 Task: Open Card Customer Feedback Review in Board Product Market Fit Analysis and Optimization to Workspace Human Resources Software and add a team member Softage.3@softage.net, a label Blue, a checklist Financial Modeling, an attachment from your computer, a color Blue and finally, add a card description 'Conduct team training session on active listening' and a comment 'Let us approach this task with a sense of urgency and prioritize it accordingly.'. Add a start date 'Jan 03, 1900' with a due date 'Jan 10, 1900'
Action: Mouse moved to (290, 152)
Screenshot: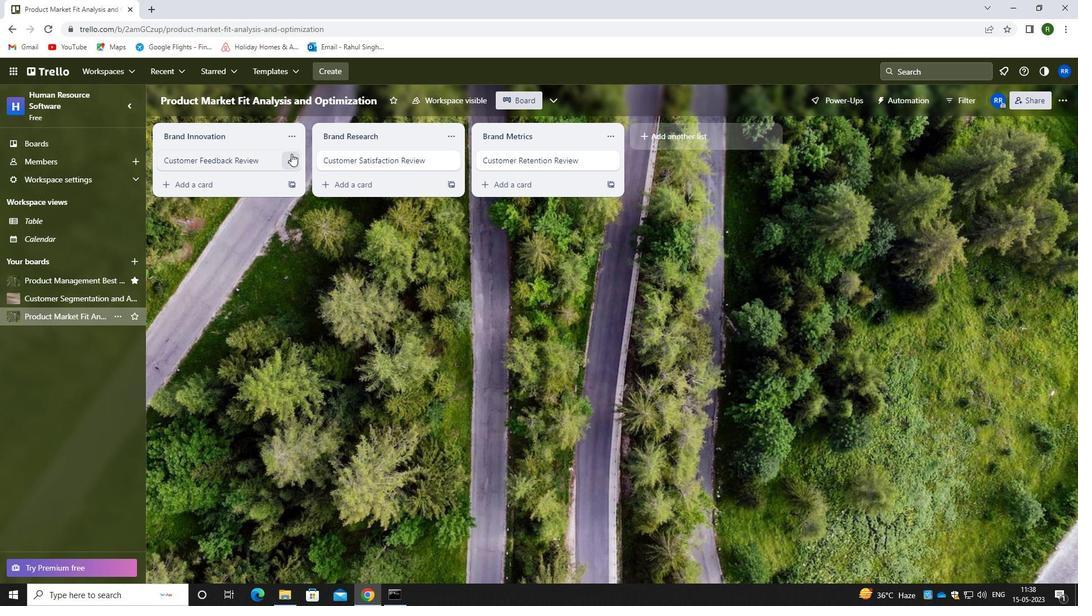 
Action: Mouse pressed left at (290, 152)
Screenshot: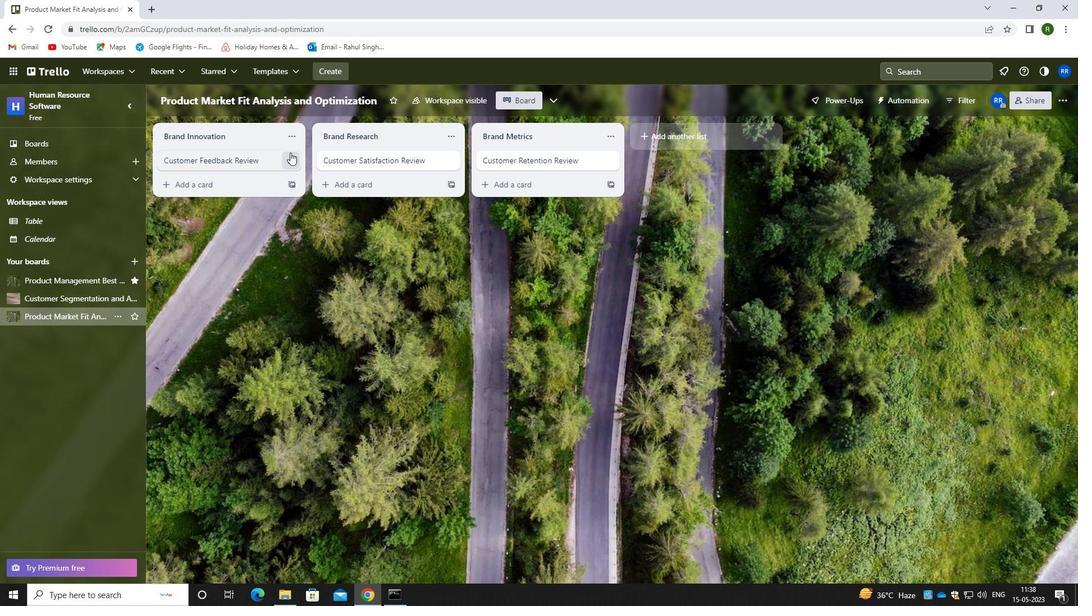
Action: Mouse moved to (330, 162)
Screenshot: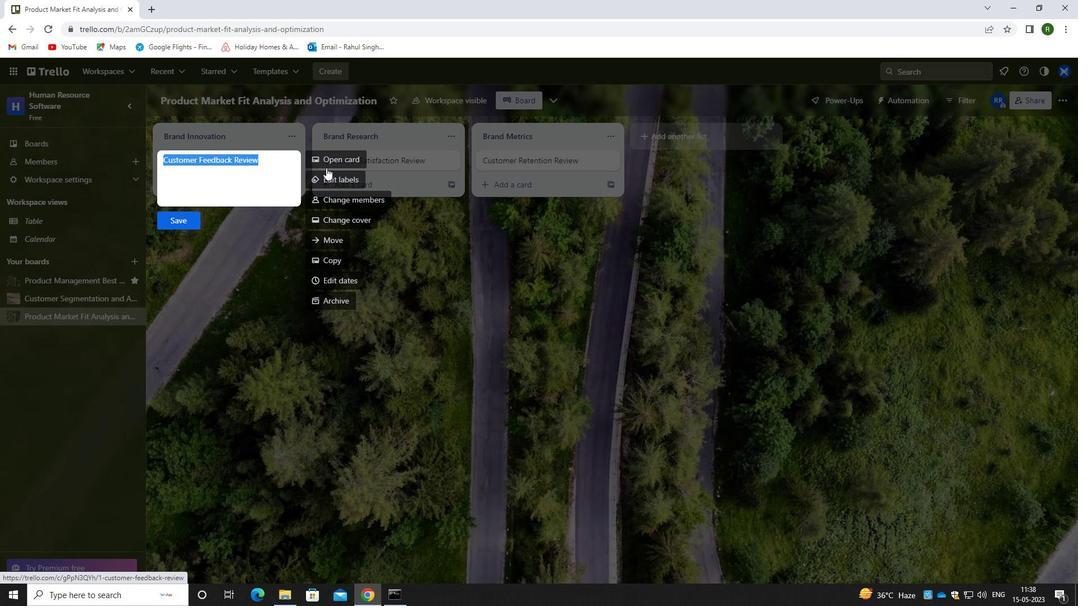 
Action: Mouse pressed left at (330, 162)
Screenshot: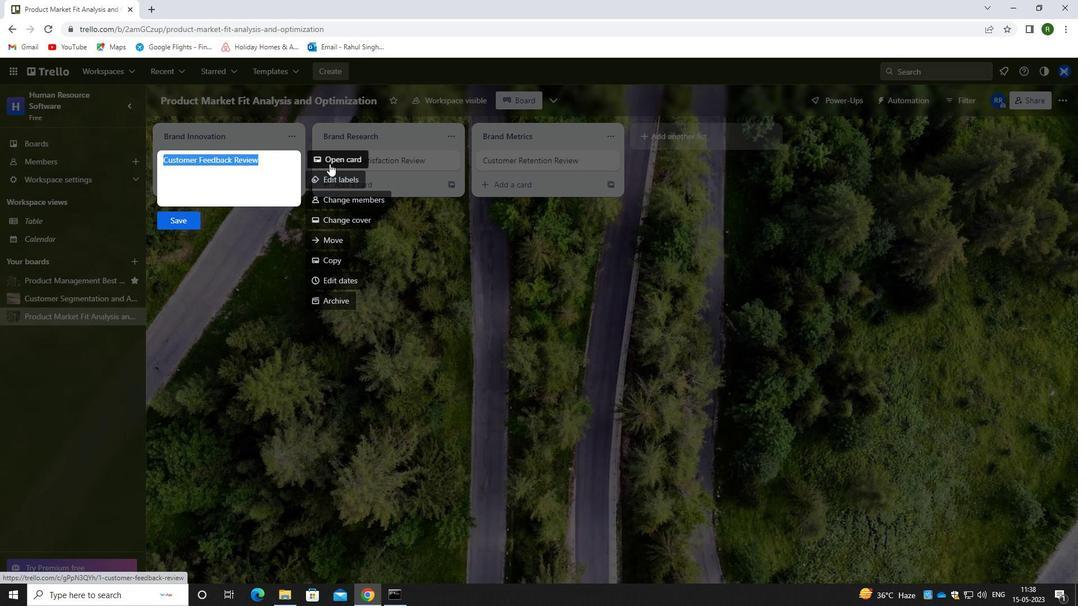 
Action: Mouse moved to (678, 160)
Screenshot: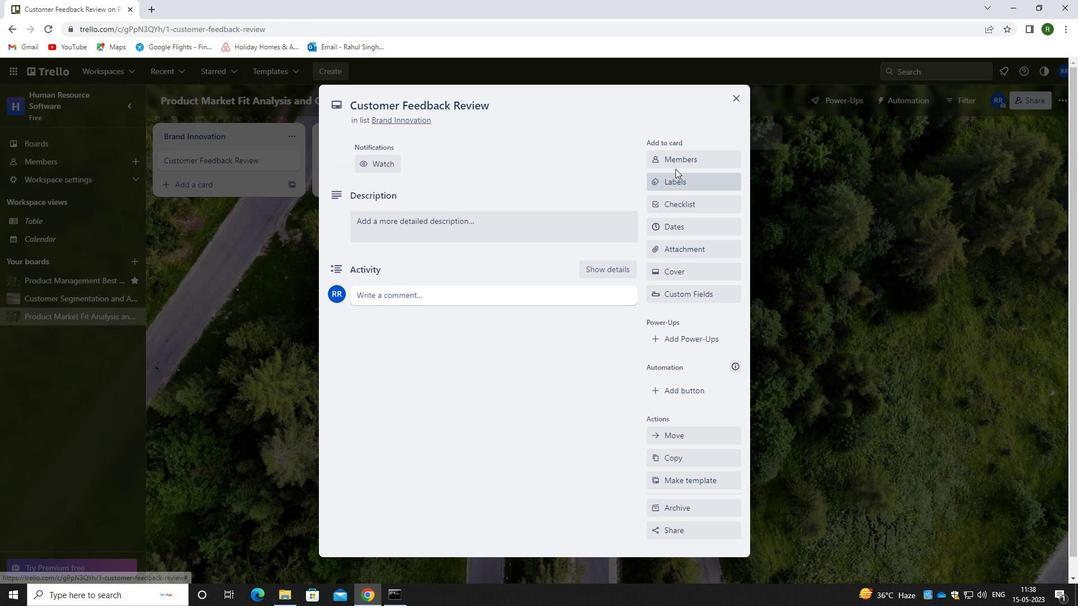 
Action: Mouse pressed left at (678, 160)
Screenshot: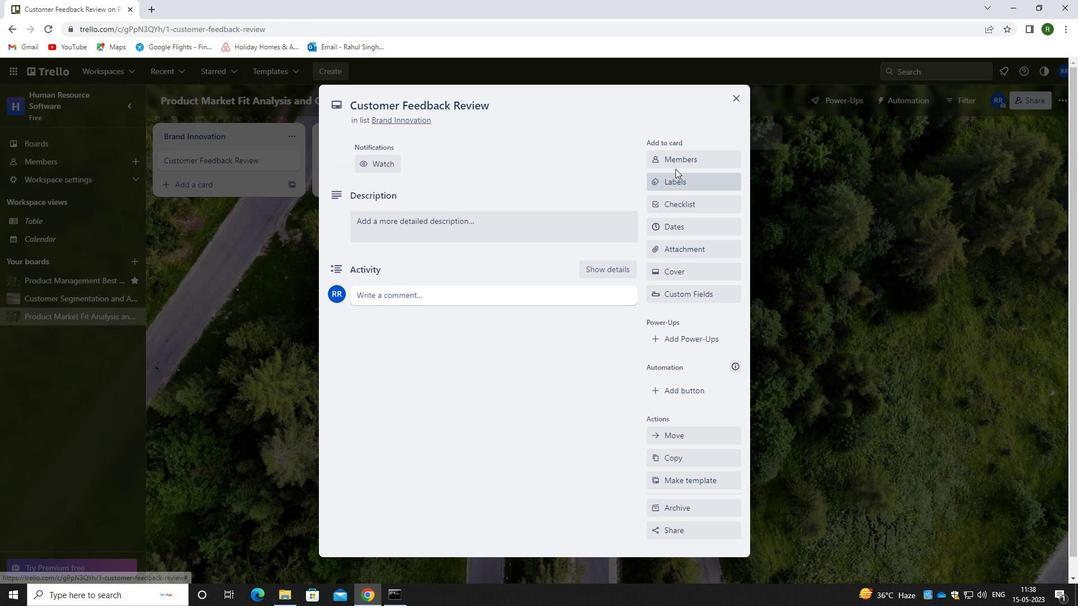 
Action: Mouse moved to (665, 206)
Screenshot: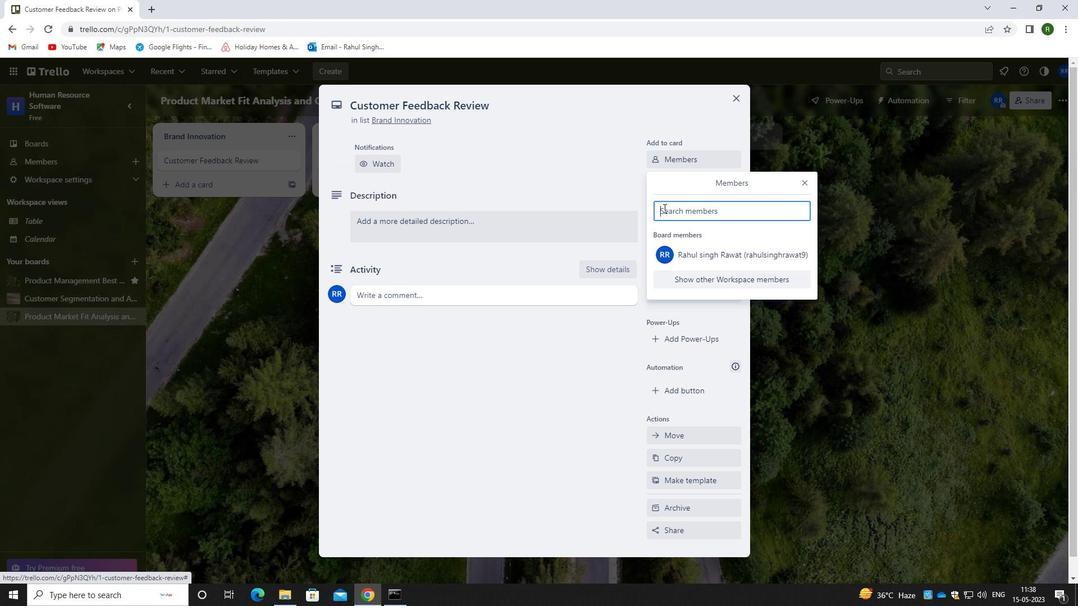 
Action: Key pressed <Key.caps_lock>s<Key.caps_lock>Oftage.3<Key.shift>@SOFTAGE.NET
Screenshot: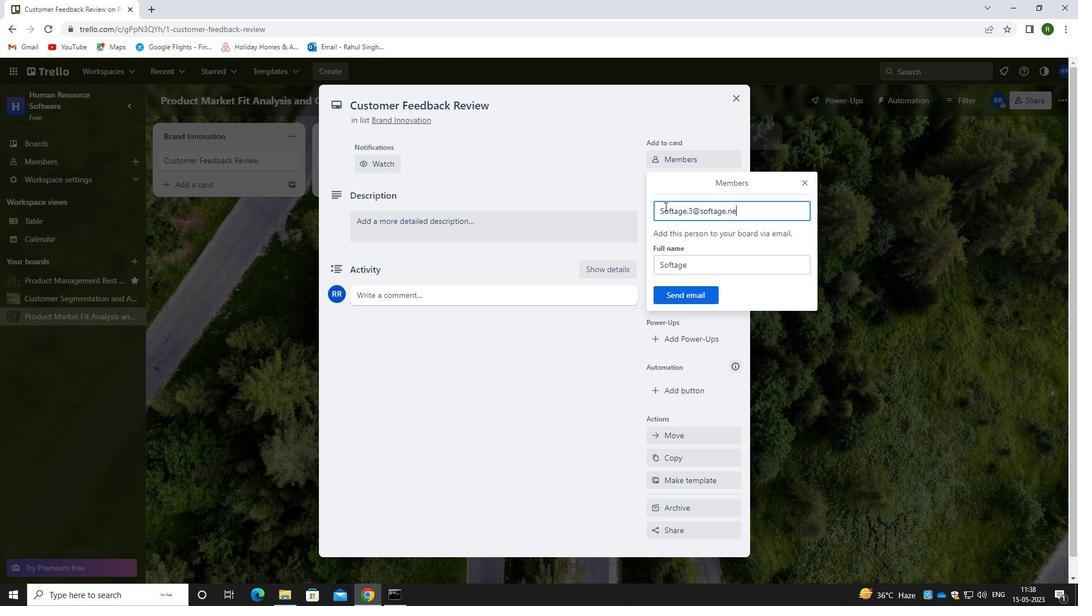 
Action: Mouse moved to (681, 294)
Screenshot: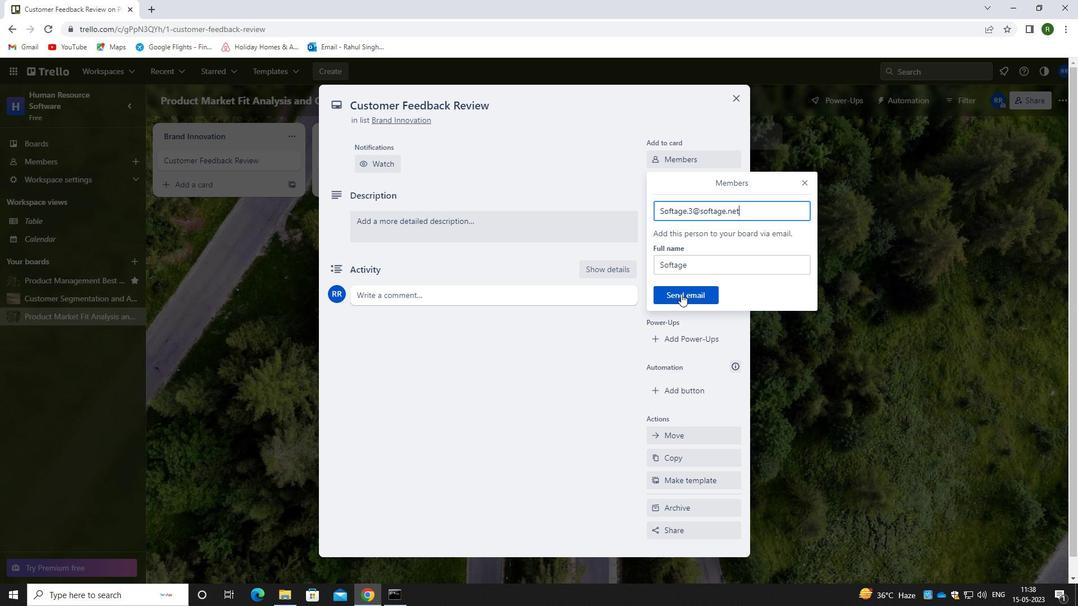 
Action: Mouse pressed left at (681, 294)
Screenshot: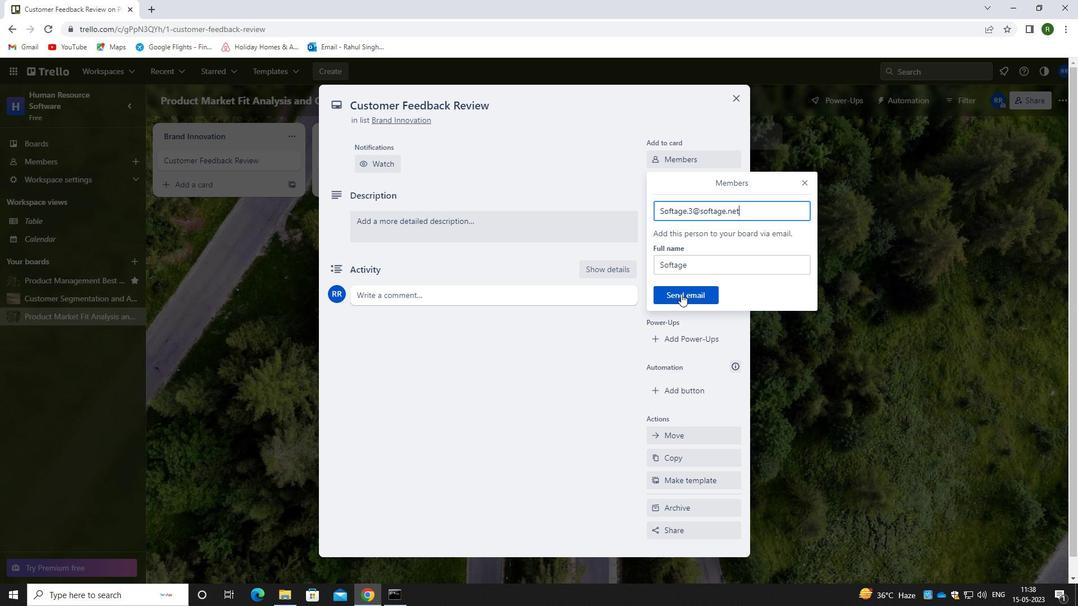 
Action: Mouse moved to (684, 221)
Screenshot: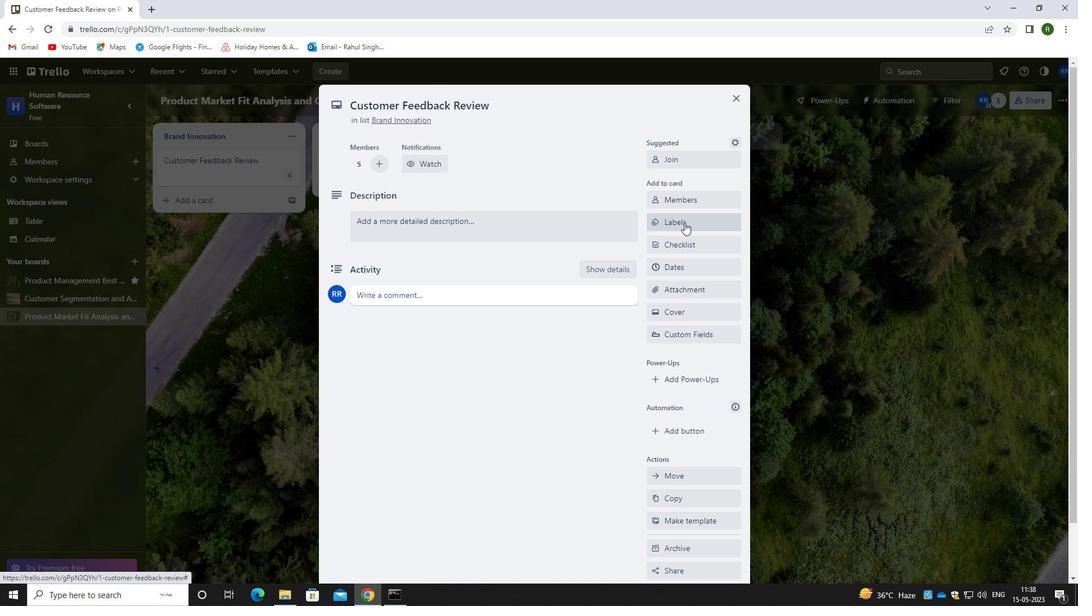 
Action: Mouse pressed left at (684, 221)
Screenshot: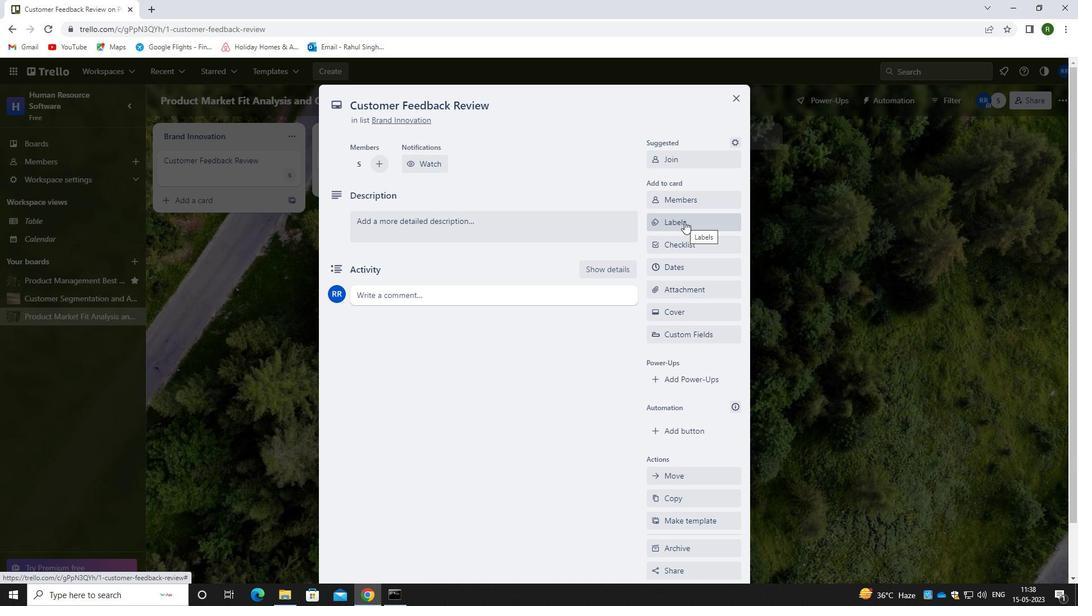 
Action: Mouse moved to (674, 289)
Screenshot: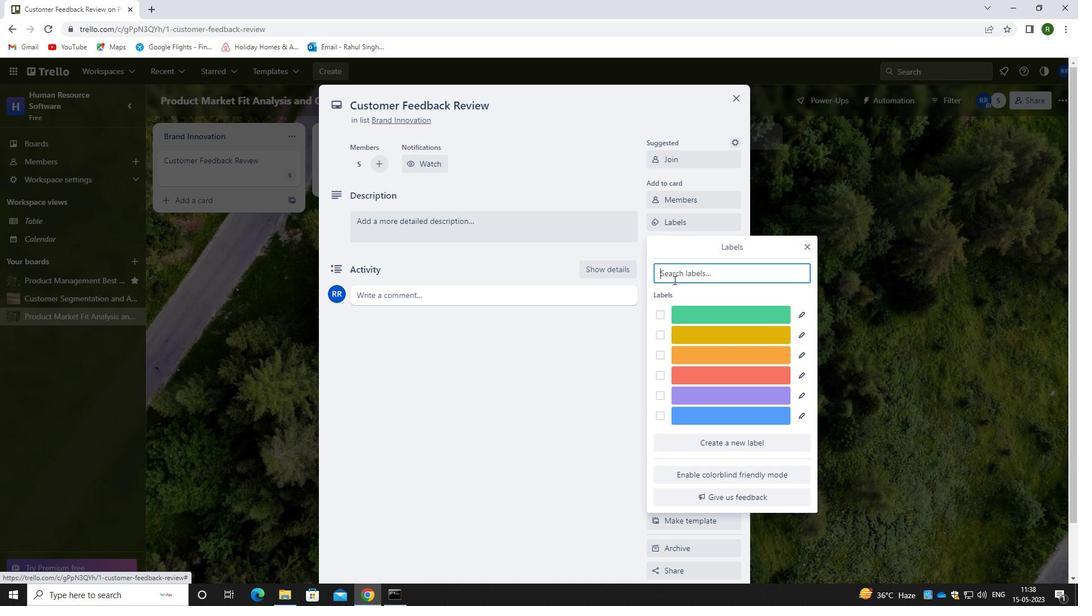 
Action: Key pressed BLUE
Screenshot: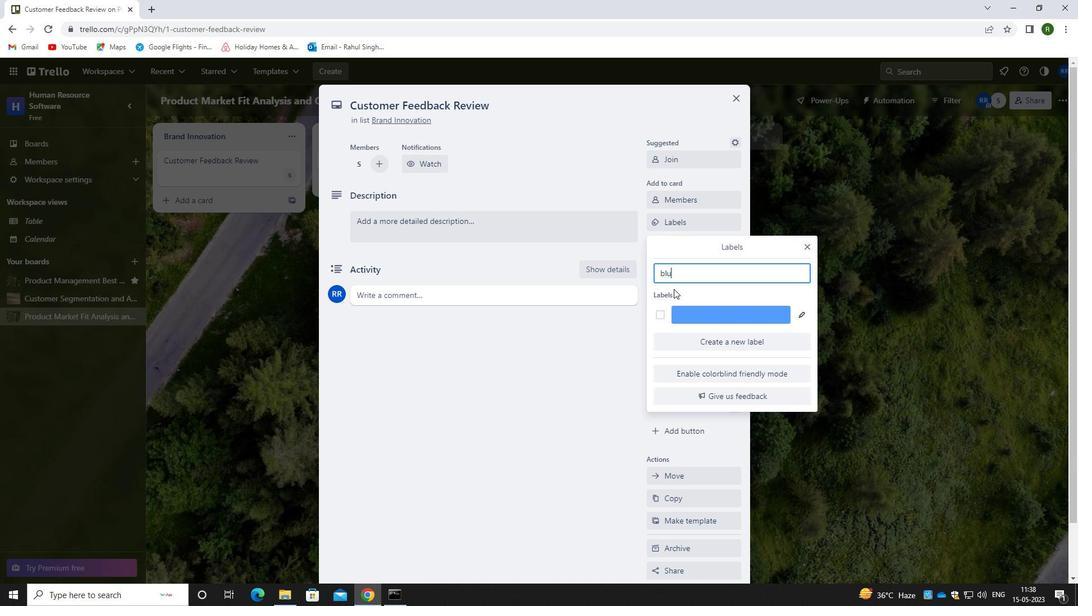 
Action: Mouse moved to (656, 311)
Screenshot: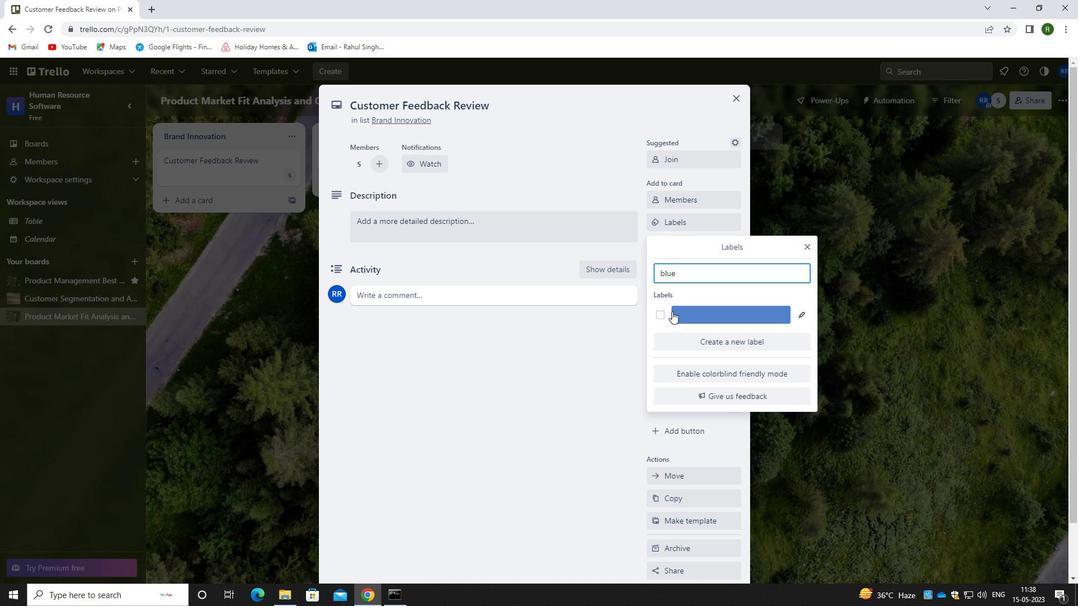 
Action: Mouse pressed left at (656, 311)
Screenshot: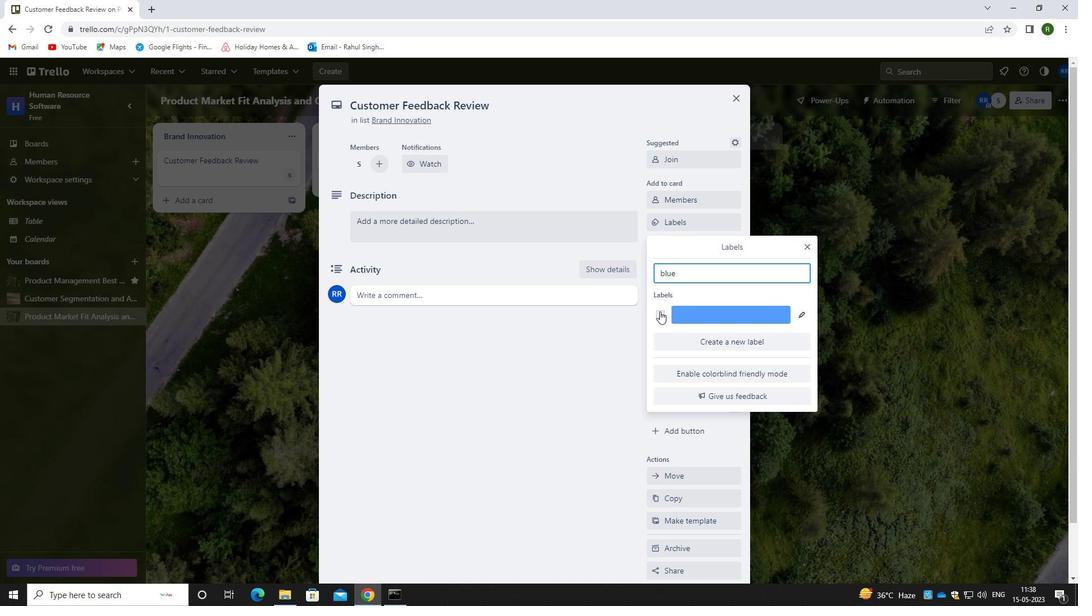 
Action: Mouse moved to (584, 395)
Screenshot: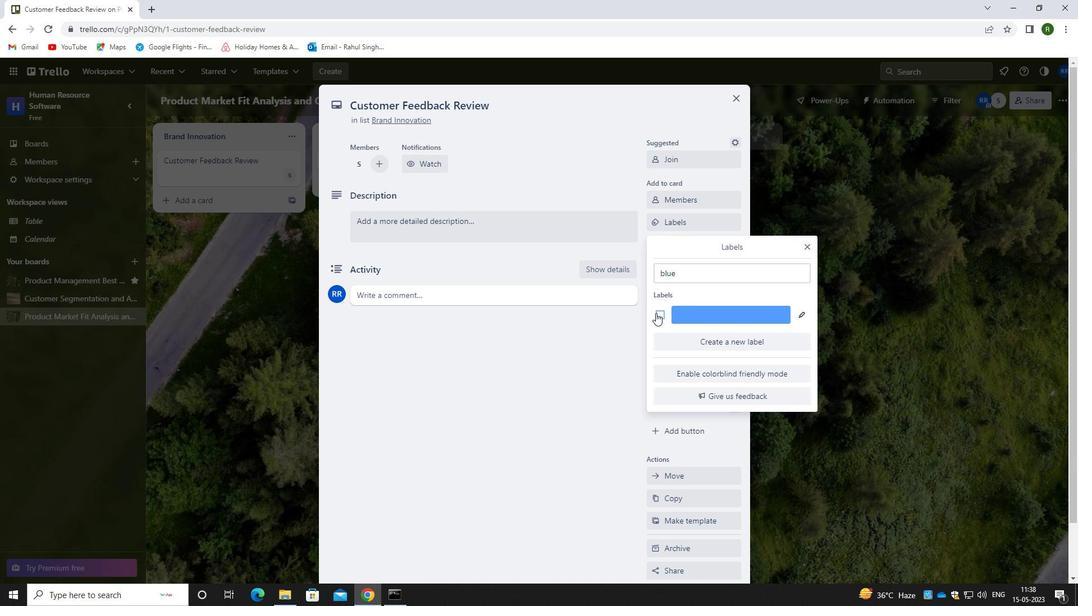 
Action: Mouse pressed left at (584, 395)
Screenshot: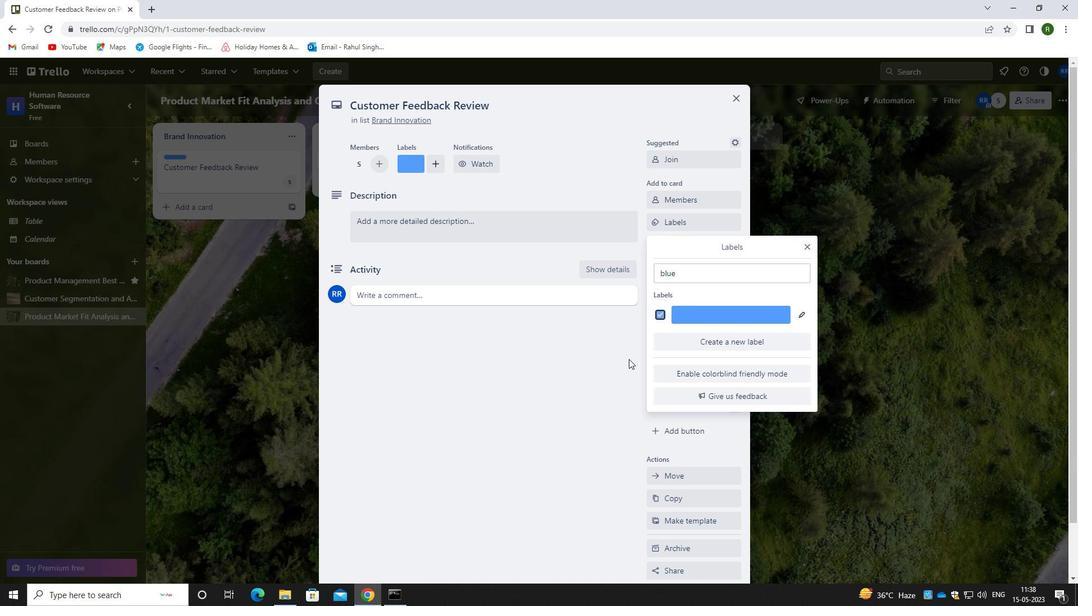 
Action: Mouse moved to (678, 250)
Screenshot: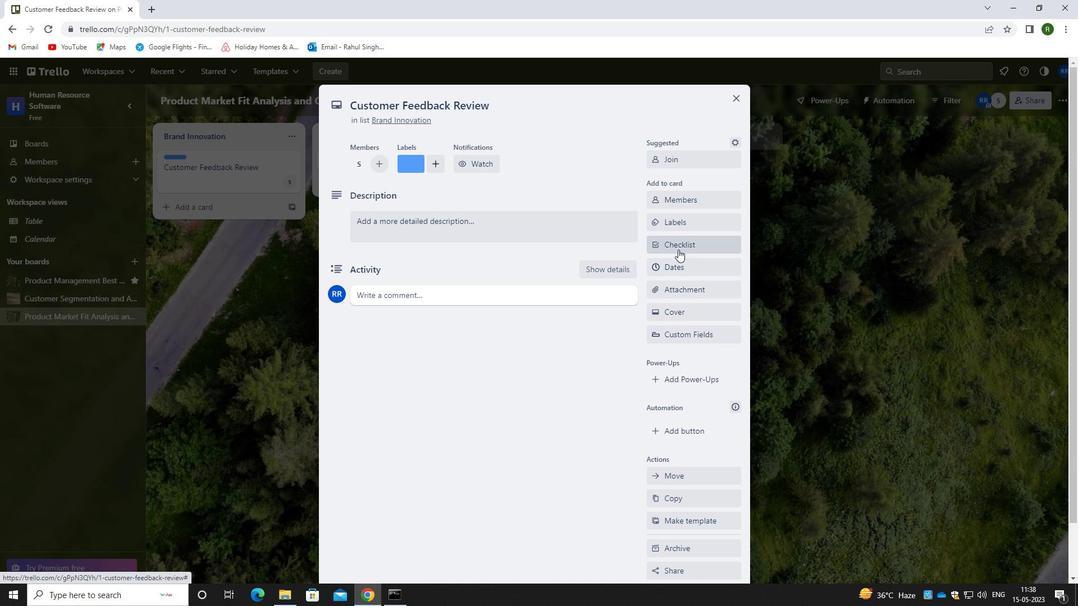 
Action: Mouse pressed left at (678, 250)
Screenshot: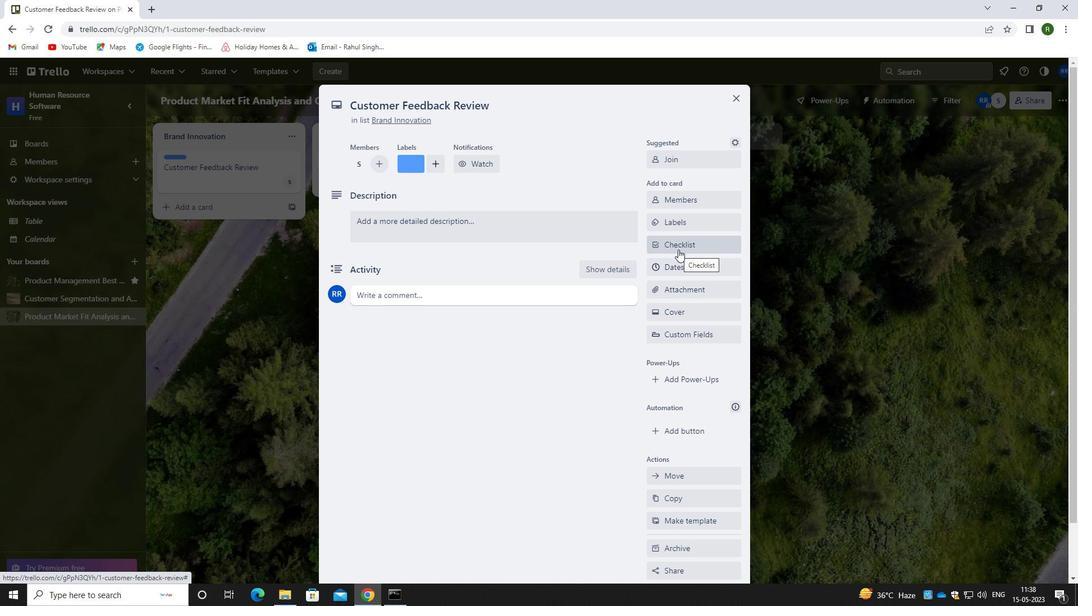 
Action: Mouse moved to (599, 342)
Screenshot: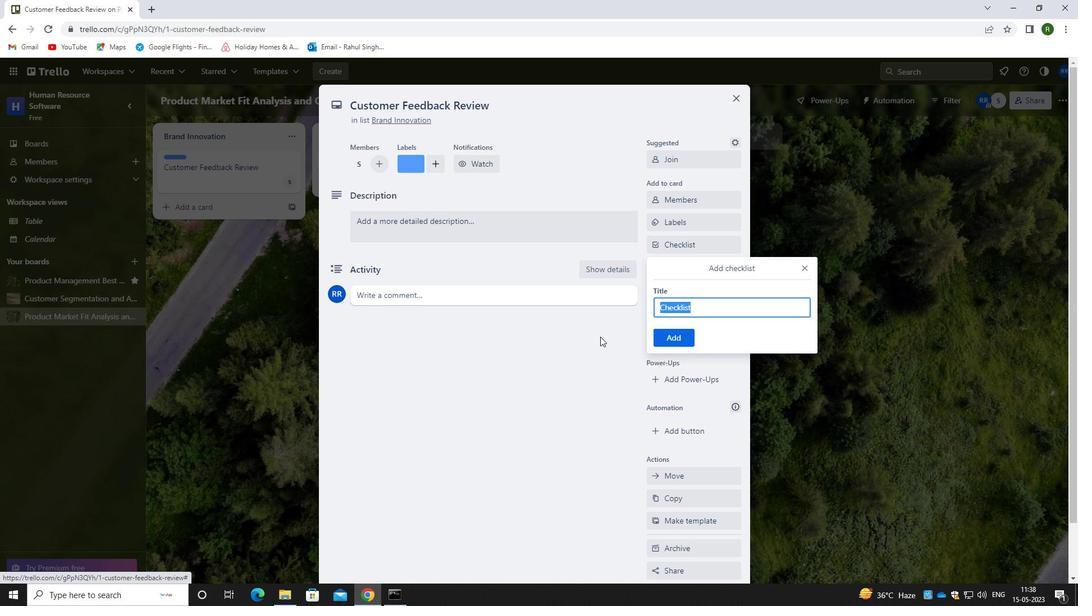 
Action: Key pressed <Key.caps_lock>F<Key.caps_lock>F<Key.backspace>INANCIAL<Key.space><Key.caps_lock>M<Key.caps_lock>OD
Screenshot: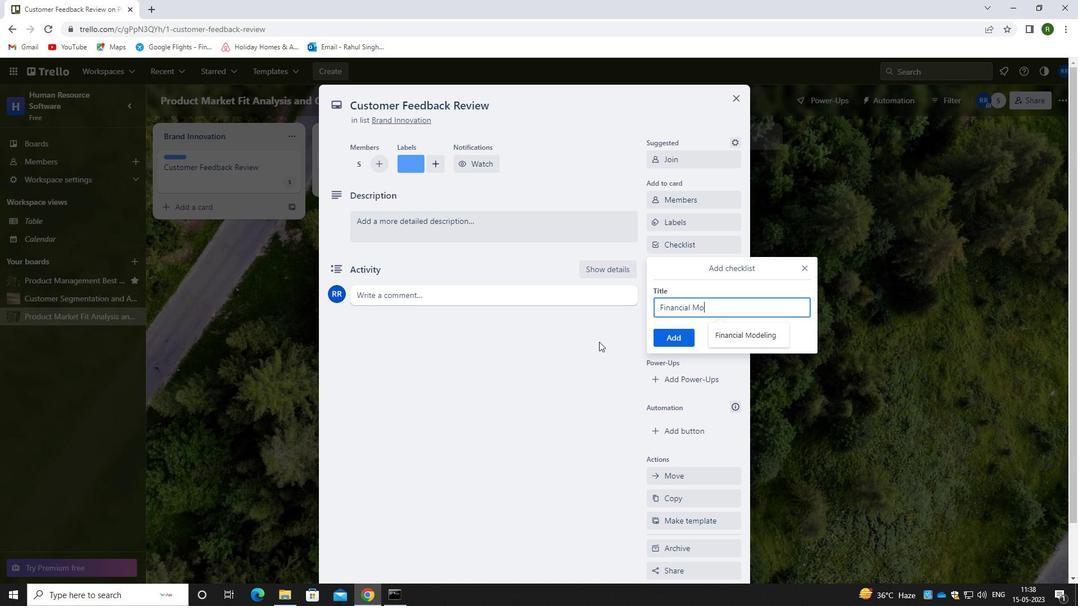 
Action: Mouse moved to (598, 342)
Screenshot: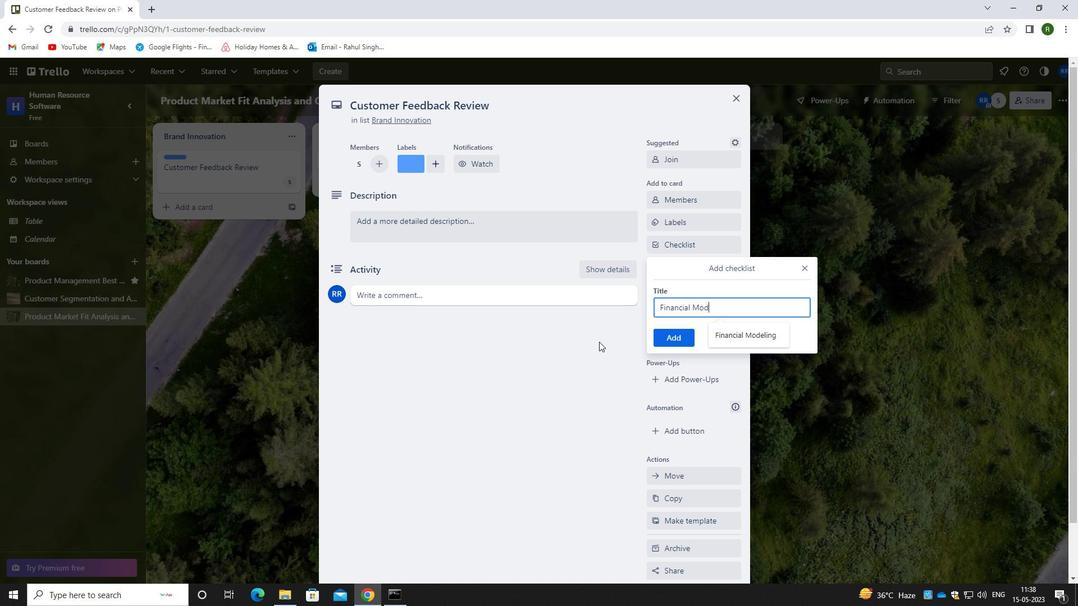 
Action: Key pressed ELING
Screenshot: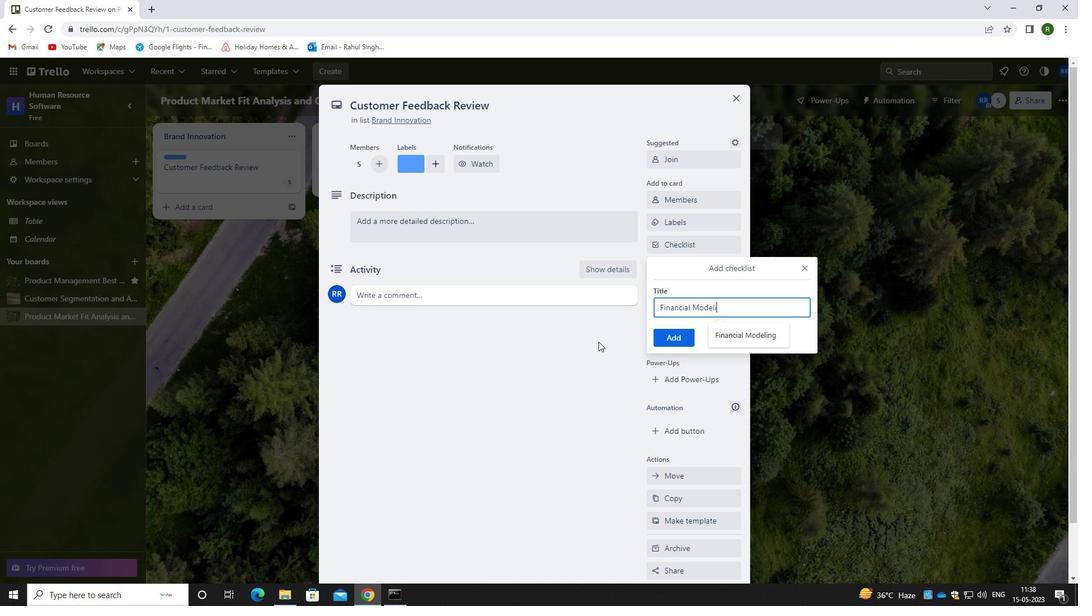 
Action: Mouse moved to (683, 339)
Screenshot: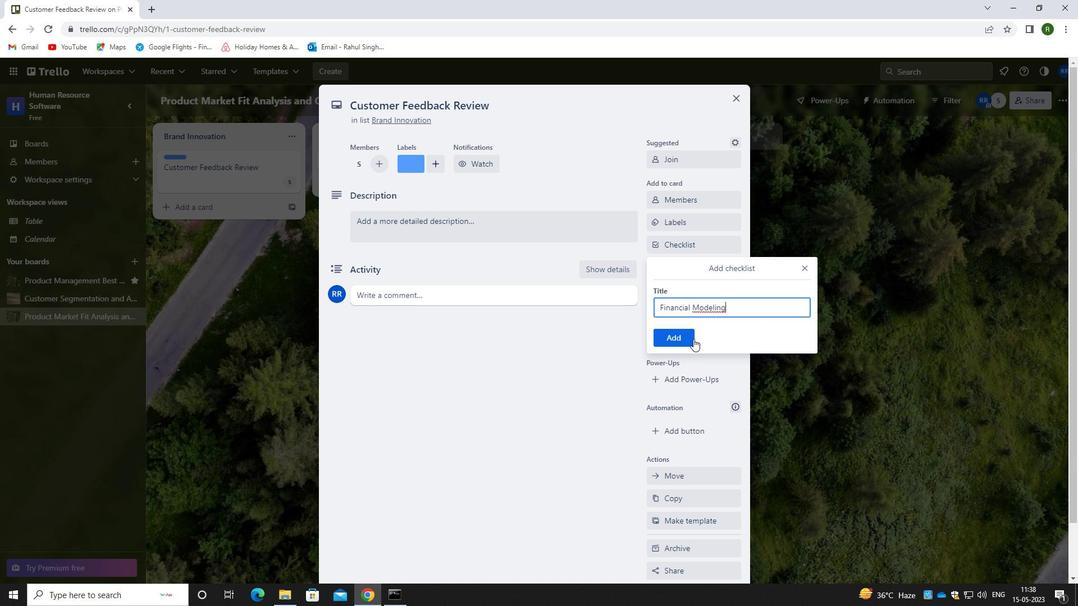 
Action: Mouse pressed left at (683, 339)
Screenshot: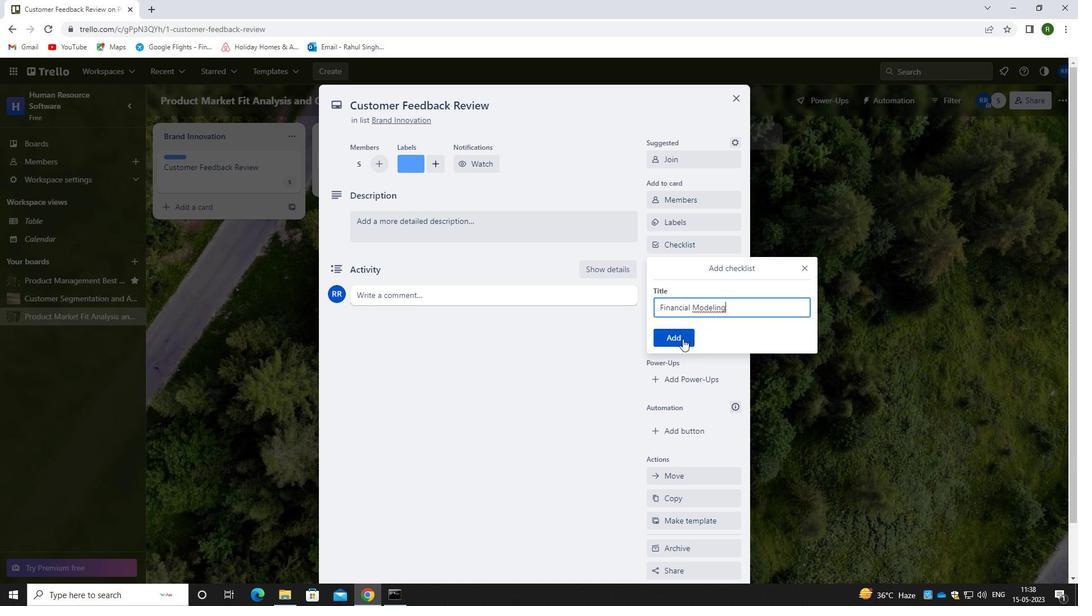 
Action: Mouse moved to (686, 287)
Screenshot: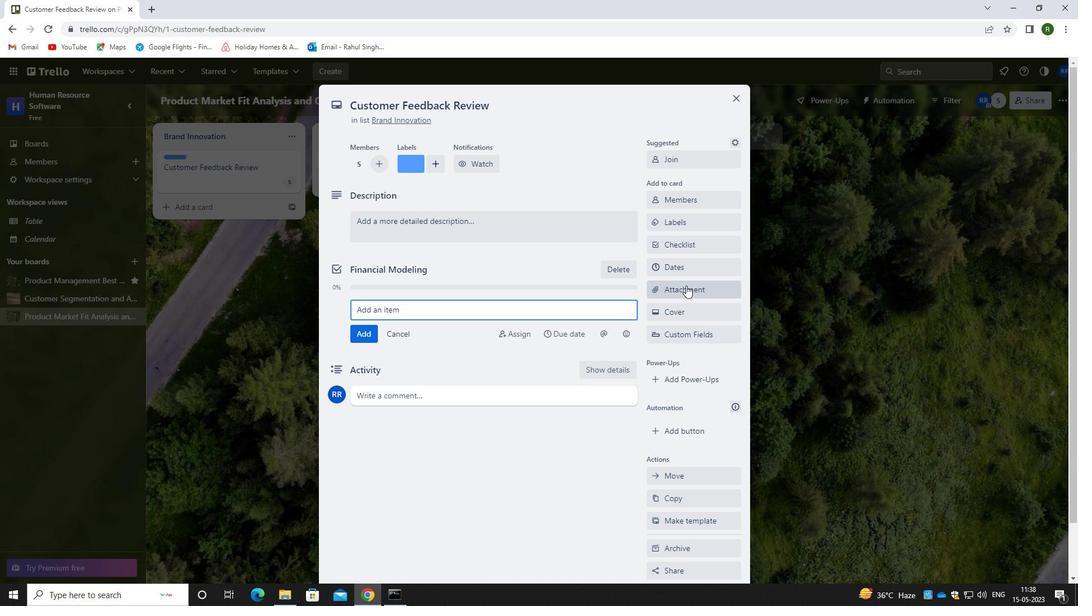 
Action: Mouse pressed left at (686, 287)
Screenshot: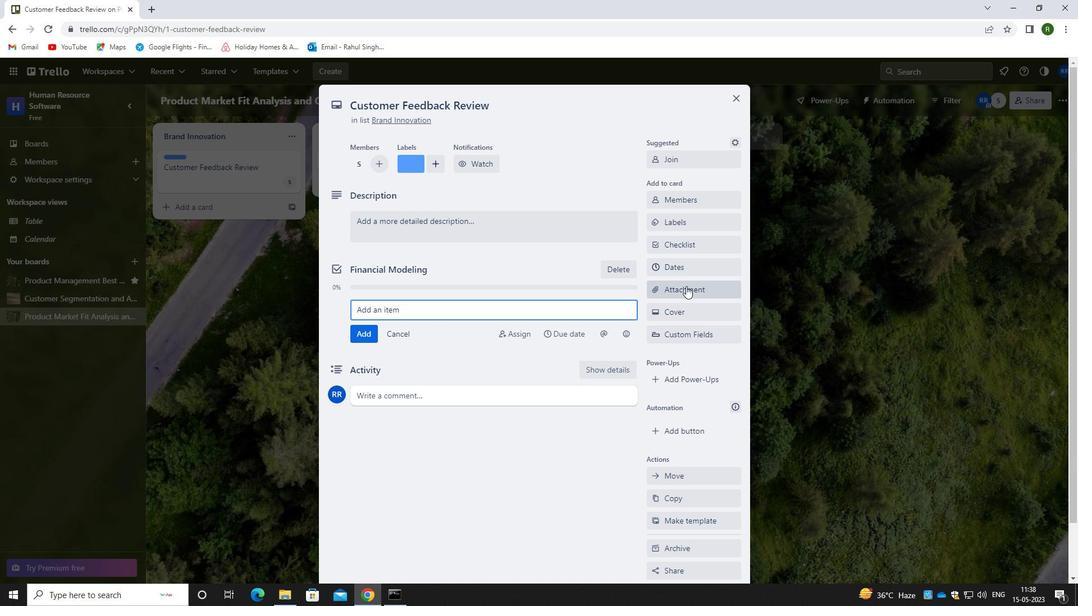 
Action: Mouse moved to (676, 346)
Screenshot: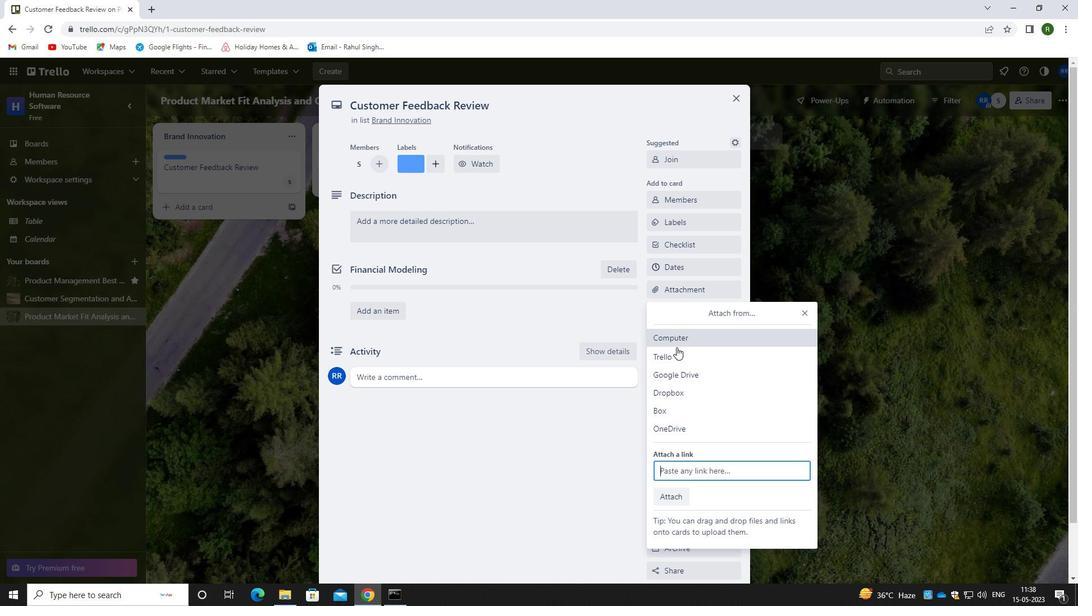 
Action: Mouse pressed left at (676, 346)
Screenshot: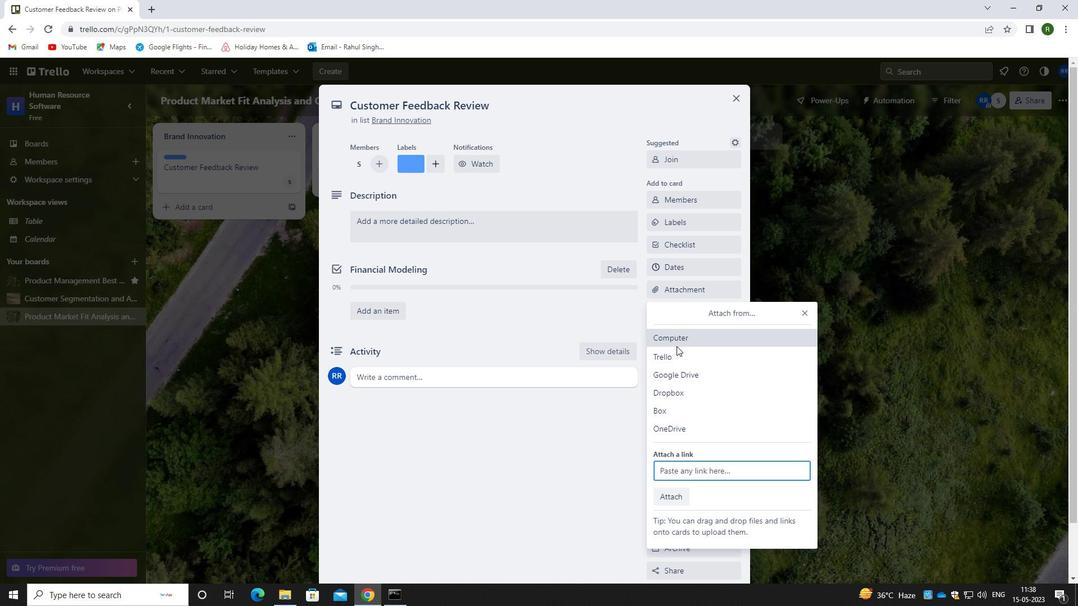 
Action: Mouse moved to (333, 110)
Screenshot: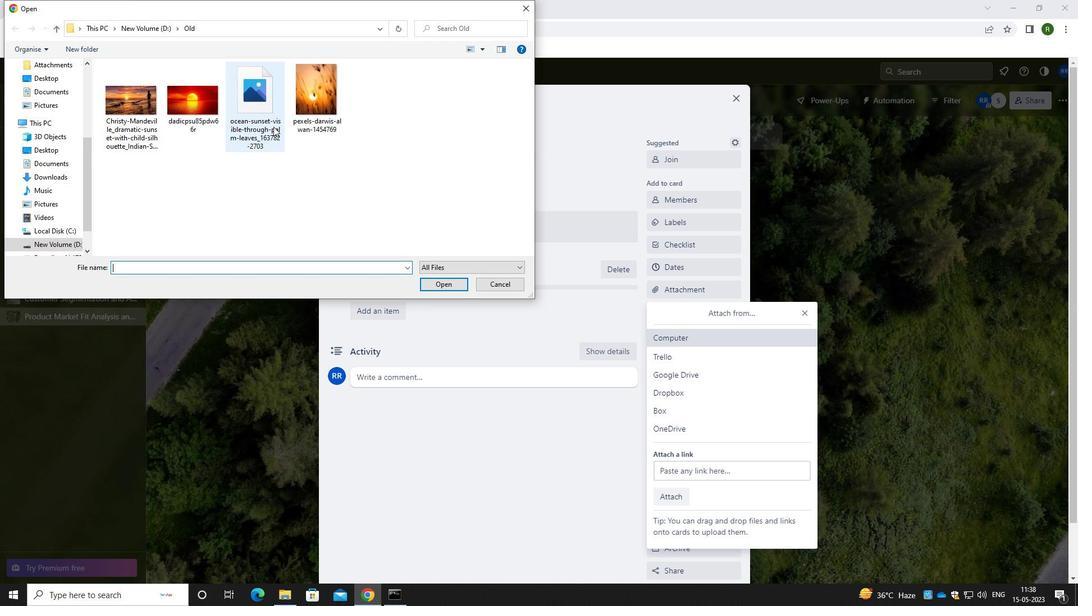 
Action: Mouse pressed left at (333, 110)
Screenshot: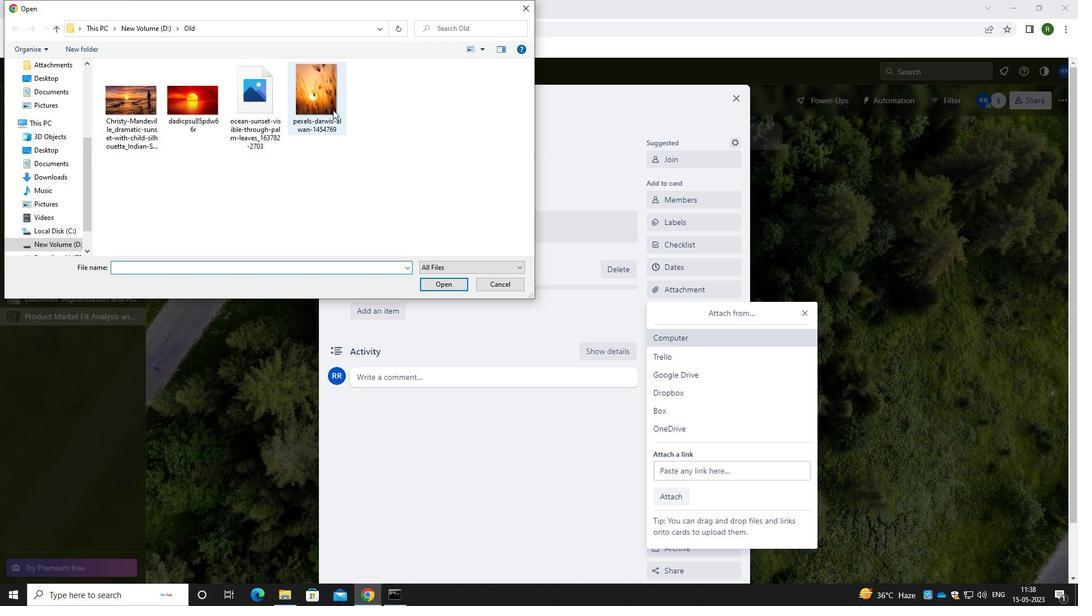 
Action: Mouse moved to (447, 283)
Screenshot: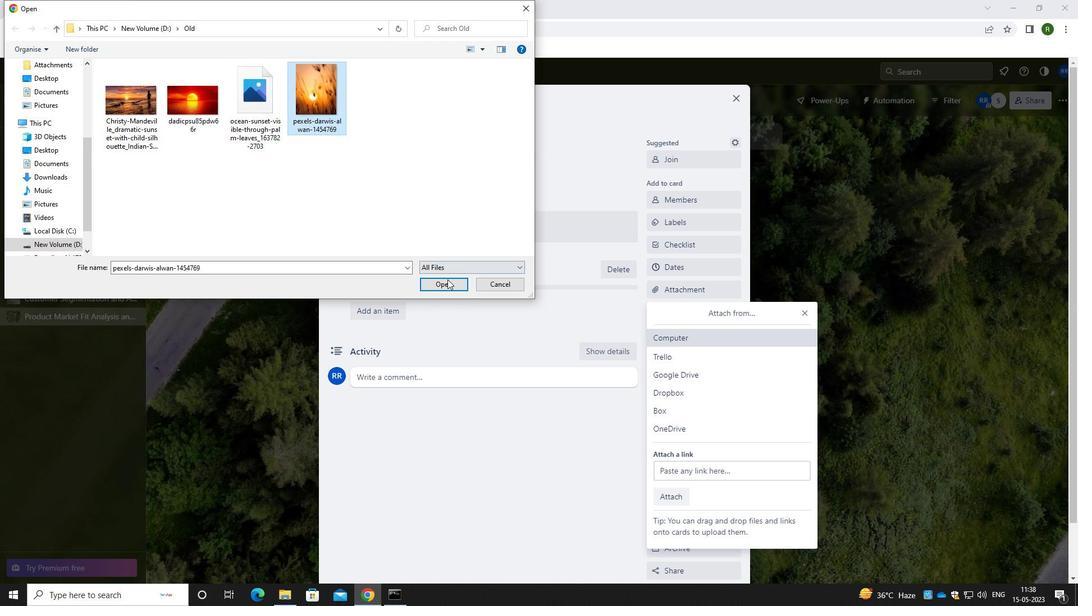 
Action: Mouse pressed left at (447, 283)
Screenshot: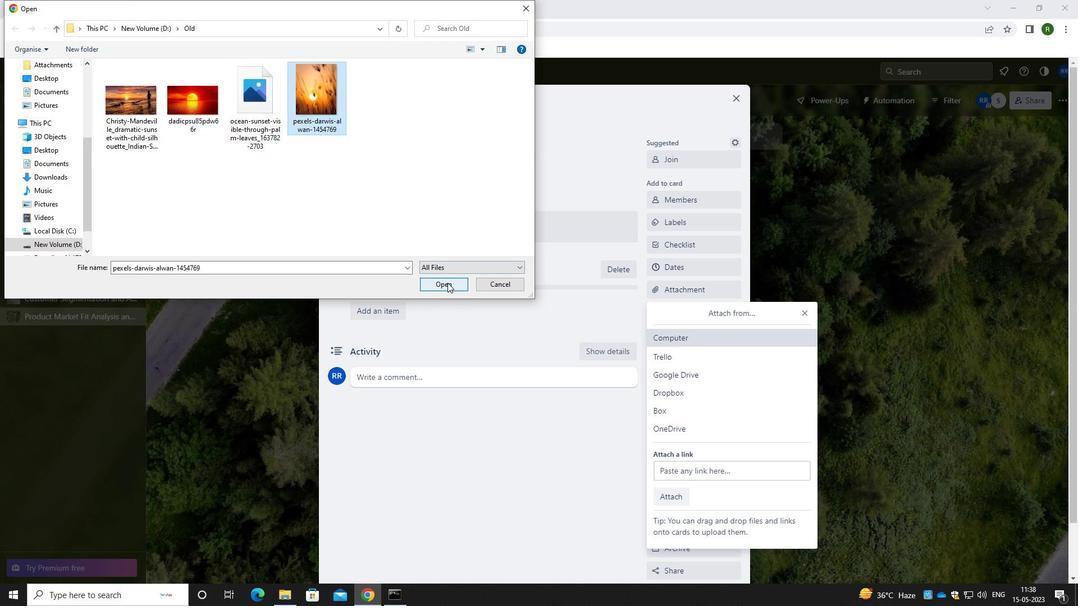 
Action: Mouse moved to (434, 324)
Screenshot: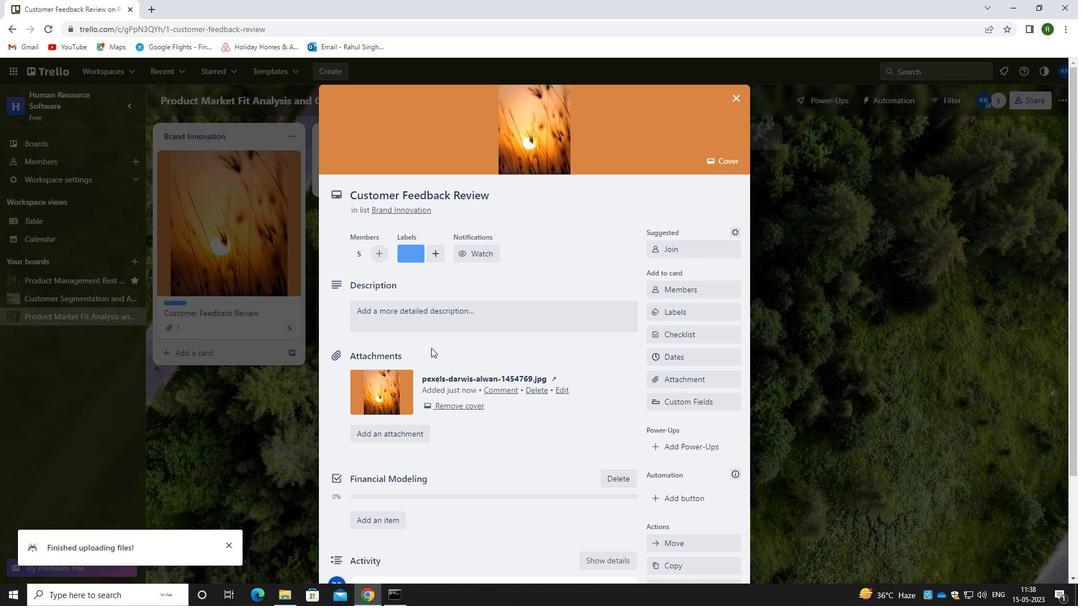 
Action: Mouse pressed left at (434, 324)
Screenshot: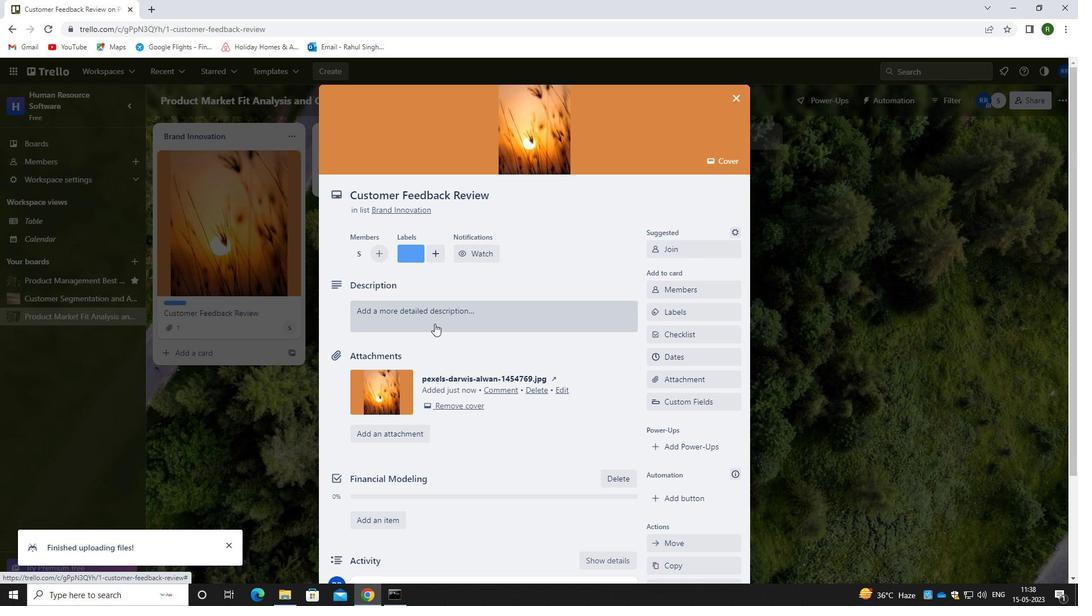
Action: Mouse moved to (432, 364)
Screenshot: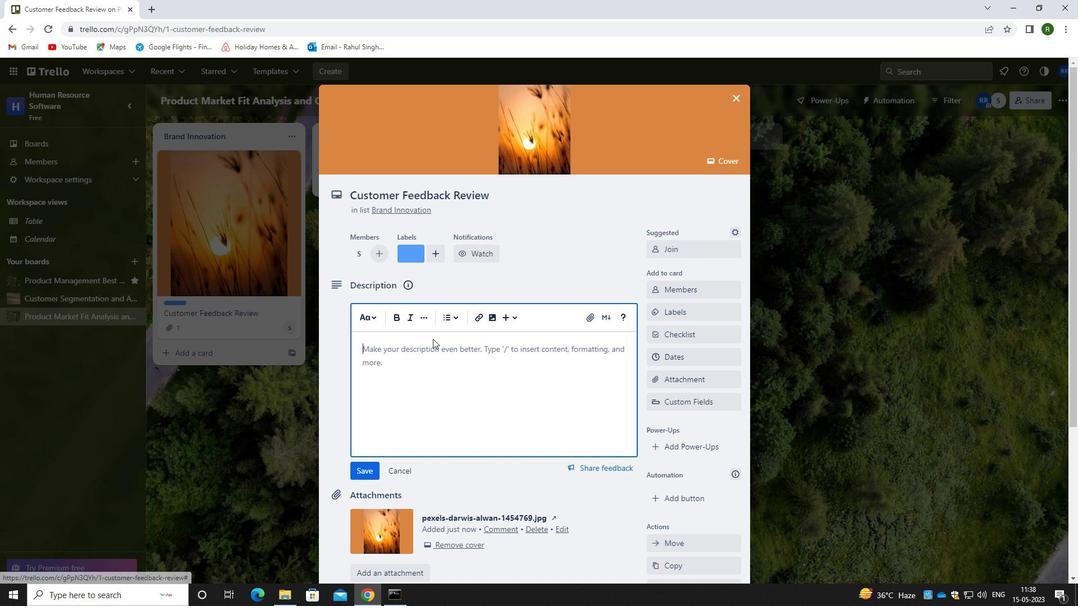 
Action: Mouse pressed left at (432, 364)
Screenshot: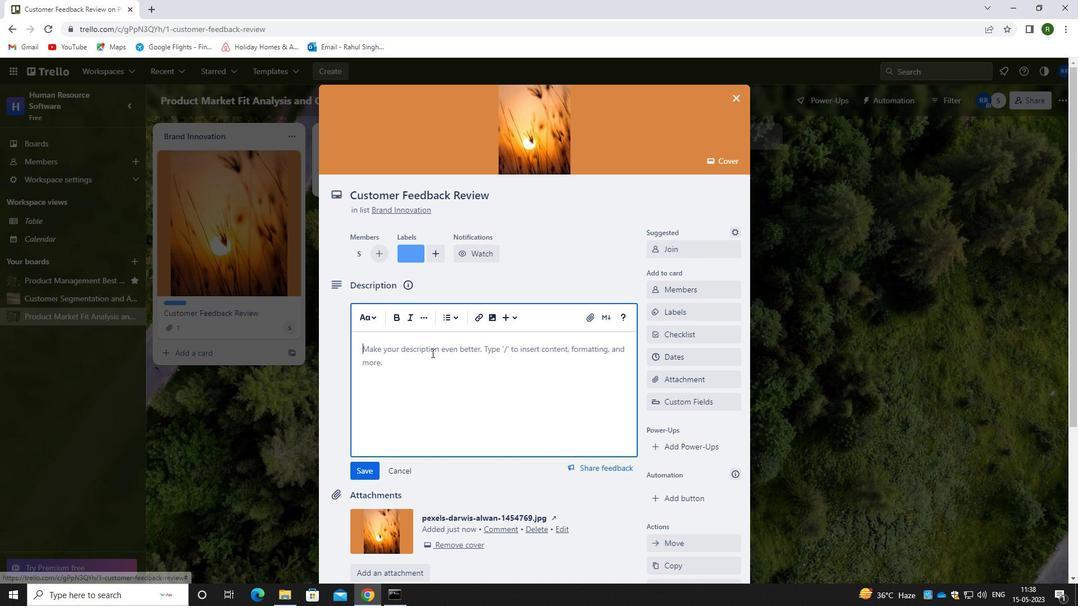
Action: Mouse moved to (414, 361)
Screenshot: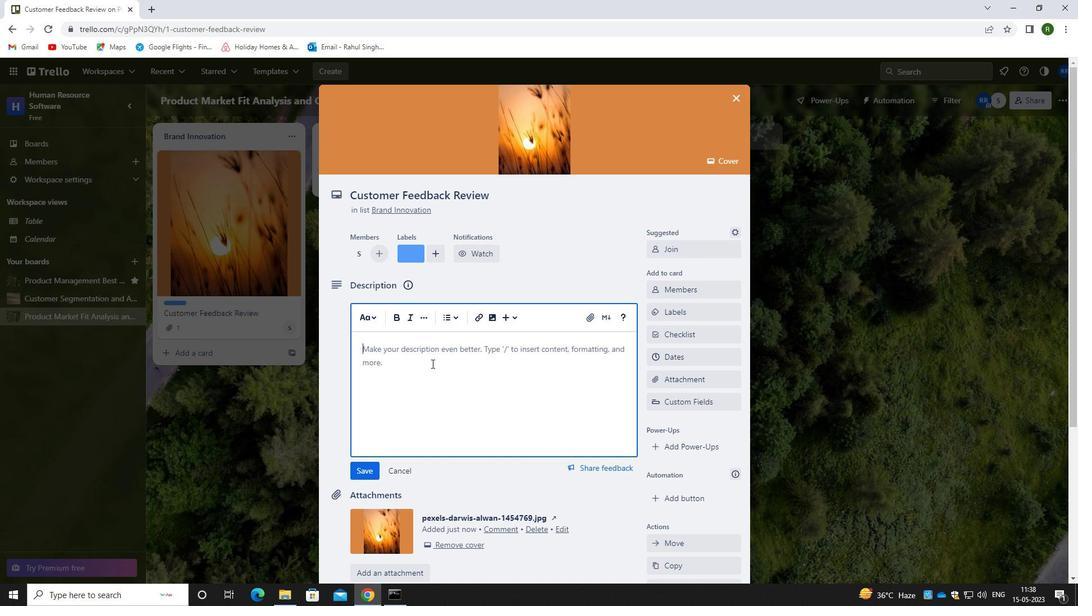 
Action: Key pressed <Key.caps_lock>C<Key.caps_lock>ONDUCT<Key.space>TEAM<Key.space>TRAINING<Key.space>SESSION<Key.space>ON<Key.space>ACTIVE<Key.space>LISTENINGG.<Key.backspace><Key.backspace>.
Screenshot: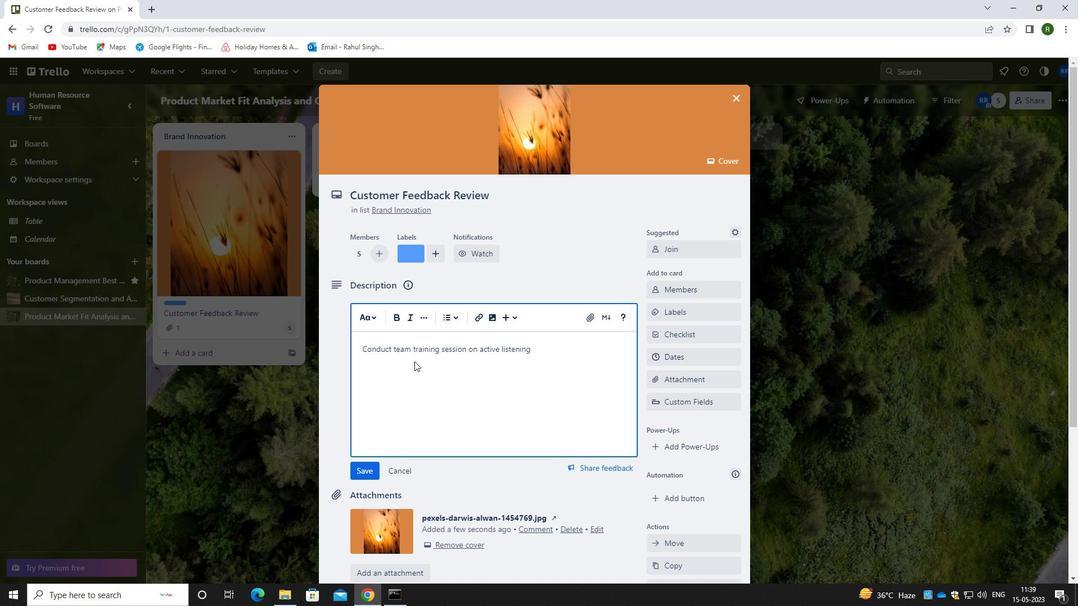 
Action: Mouse moved to (370, 474)
Screenshot: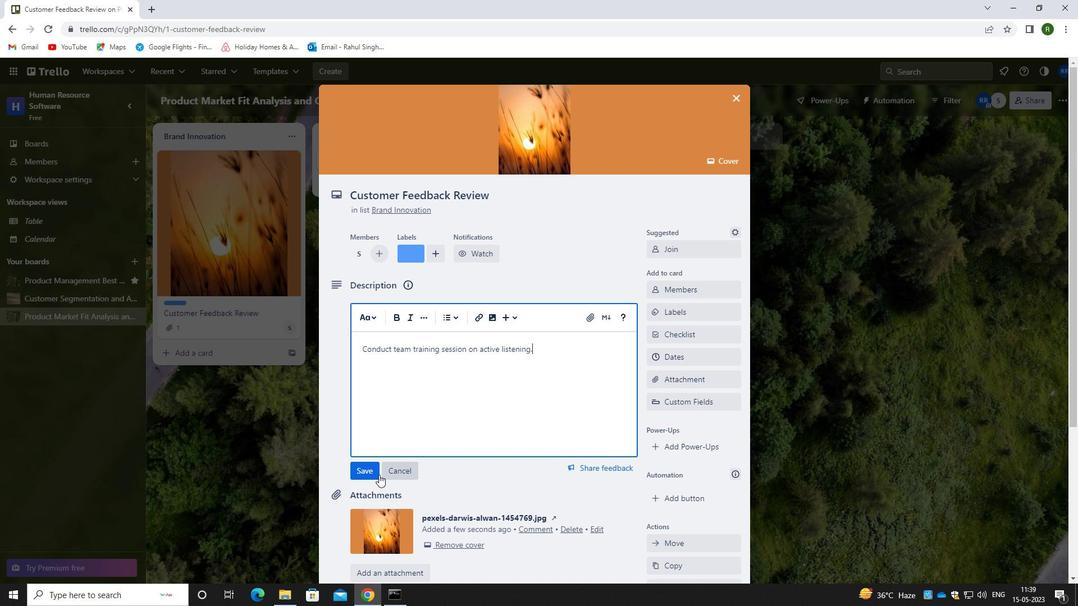 
Action: Mouse pressed left at (370, 474)
Screenshot: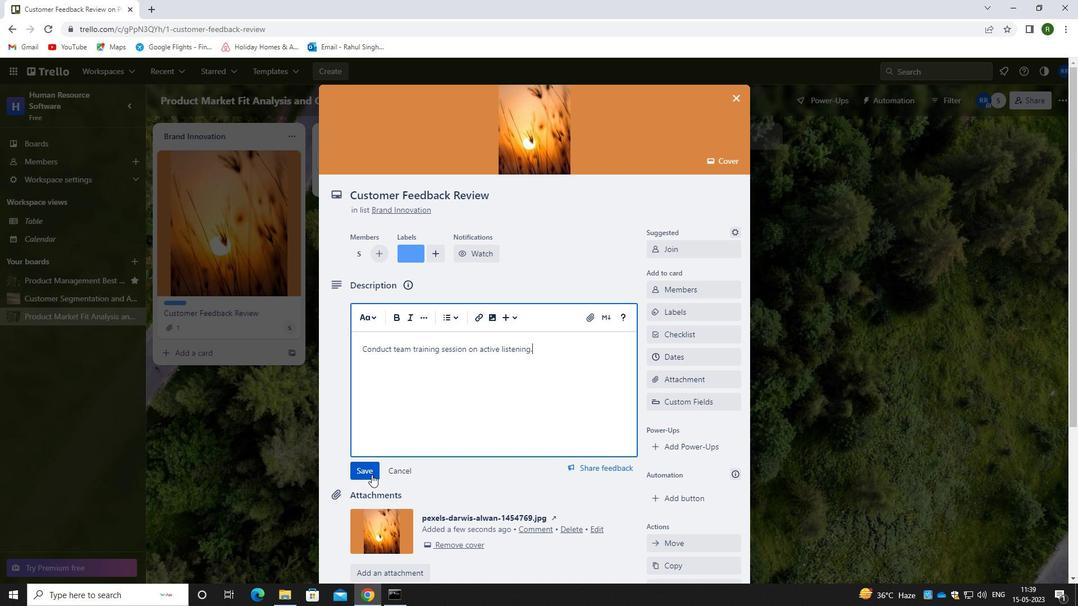 
Action: Mouse moved to (479, 410)
Screenshot: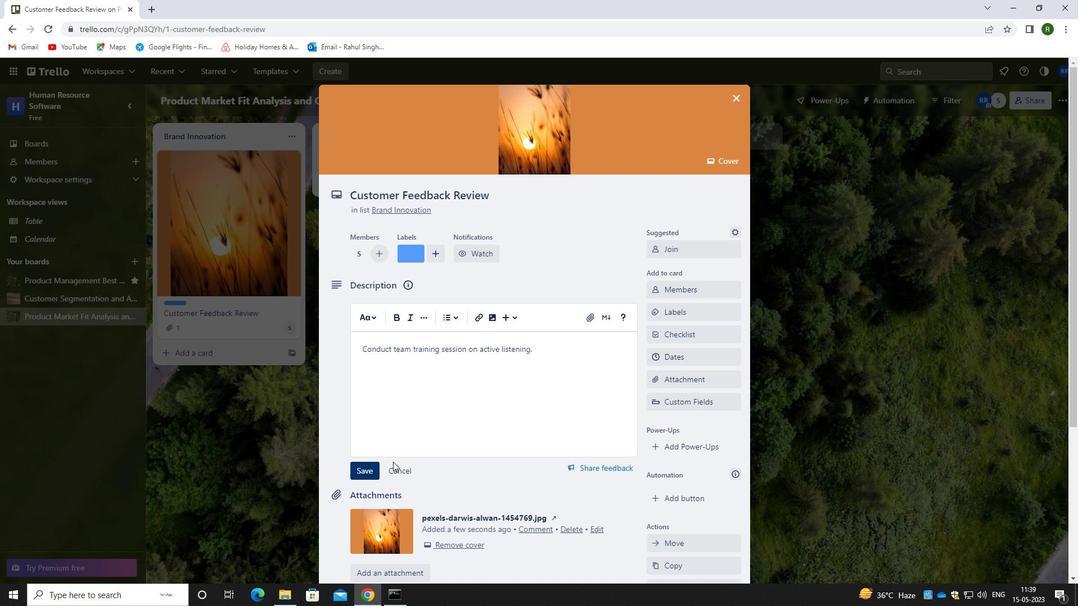 
Action: Mouse scrolled (479, 409) with delta (0, 0)
Screenshot: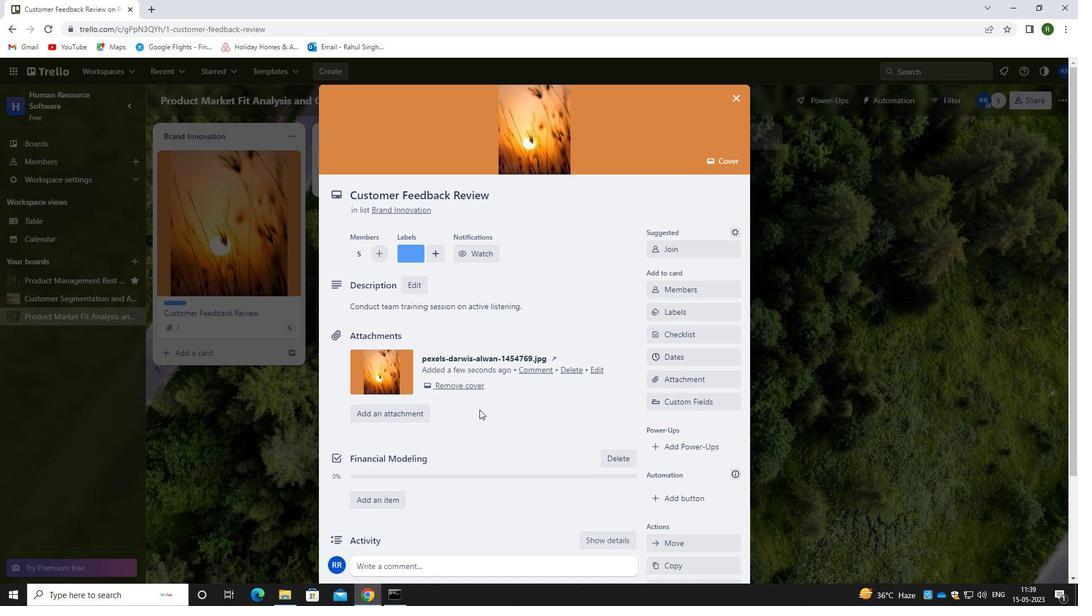 
Action: Mouse moved to (479, 411)
Screenshot: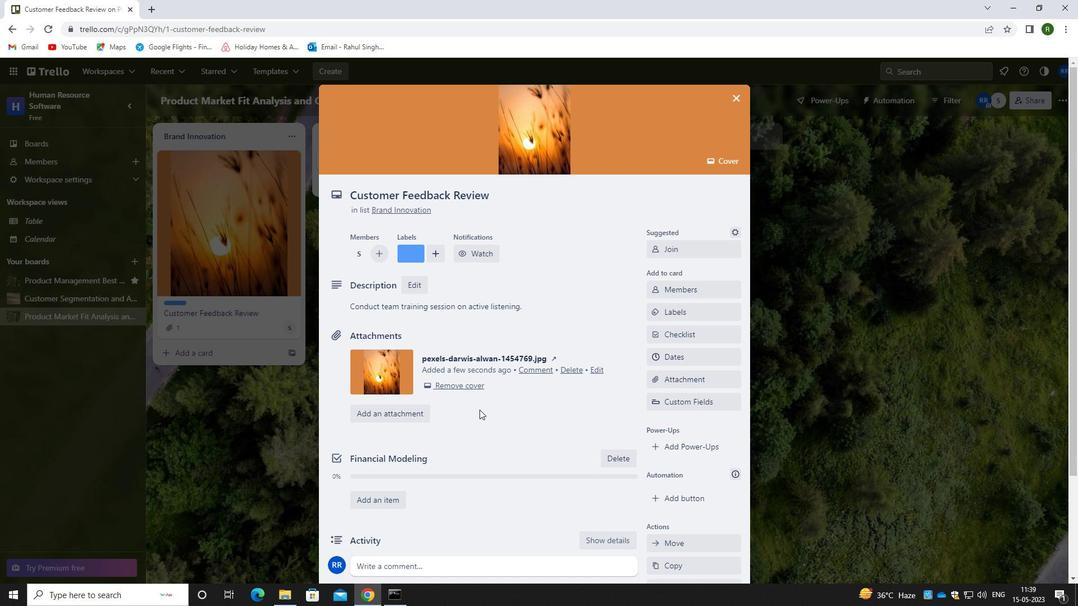 
Action: Mouse scrolled (479, 410) with delta (0, 0)
Screenshot: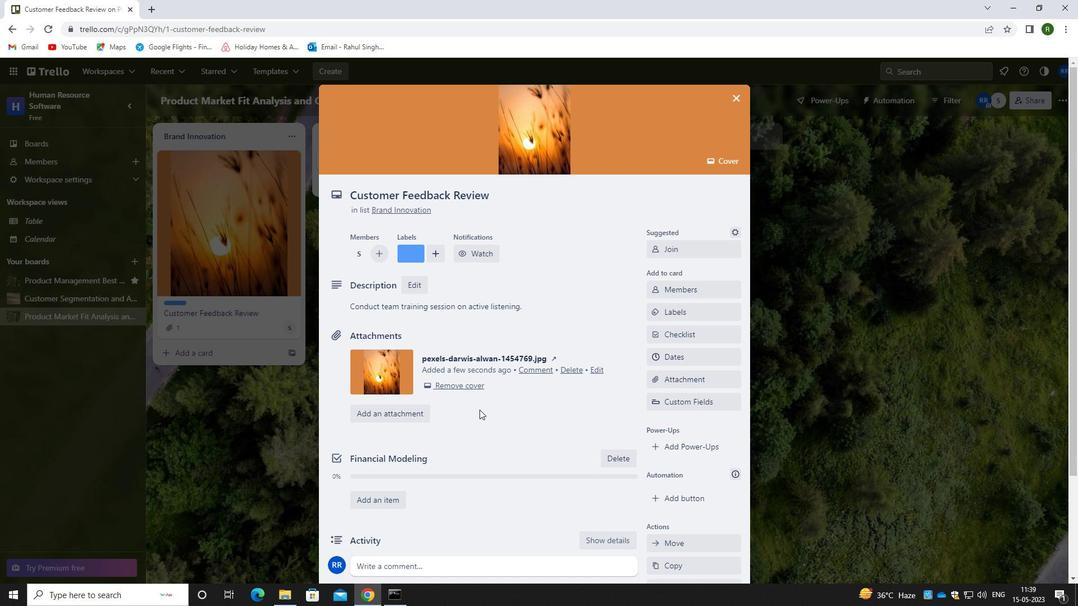
Action: Mouse moved to (479, 412)
Screenshot: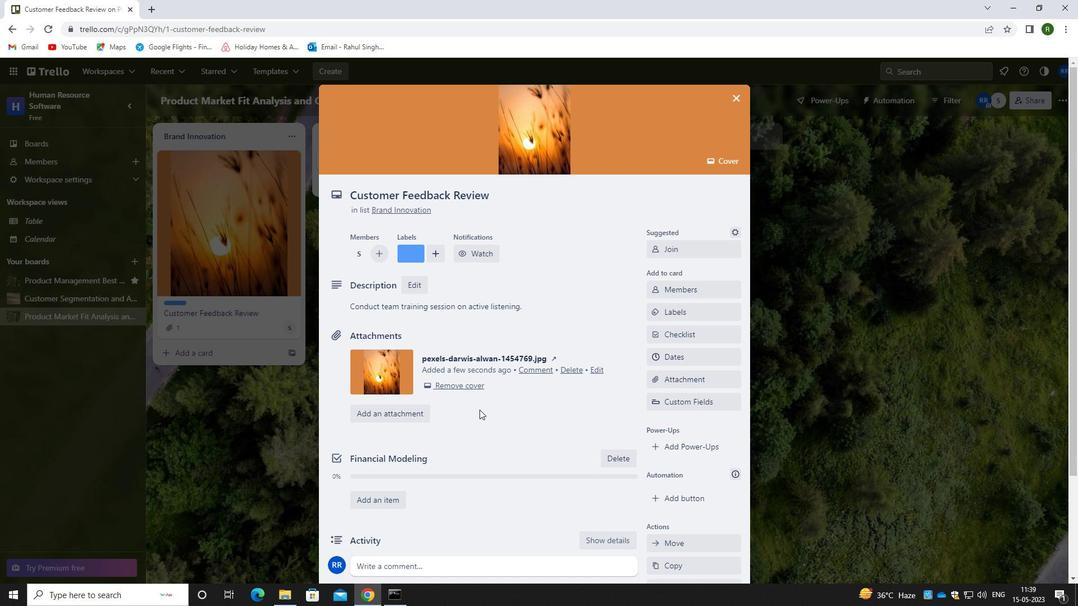 
Action: Mouse scrolled (479, 411) with delta (0, 0)
Screenshot: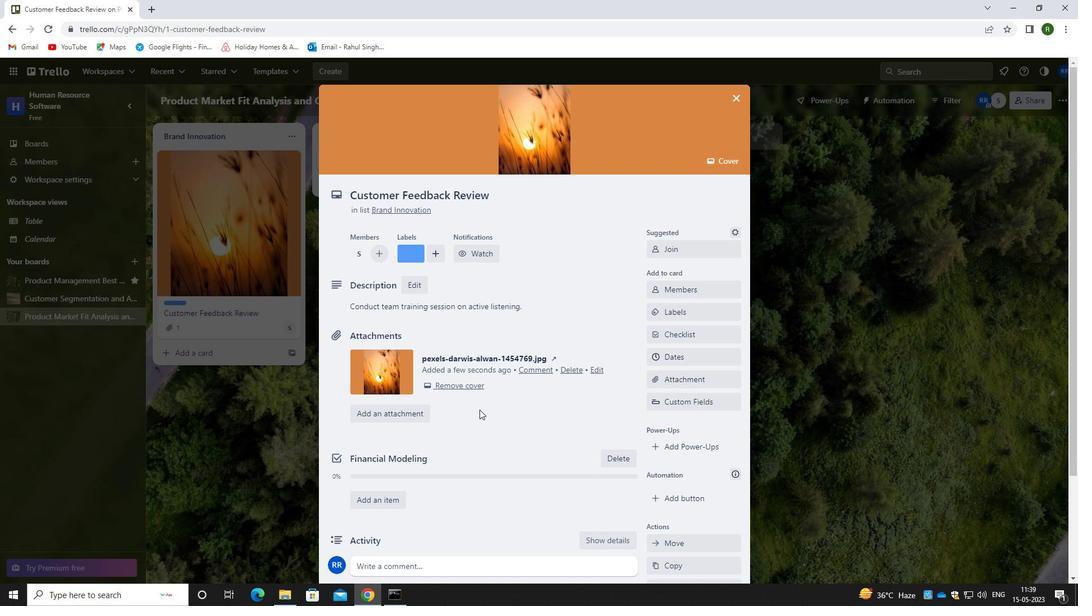 
Action: Mouse moved to (416, 450)
Screenshot: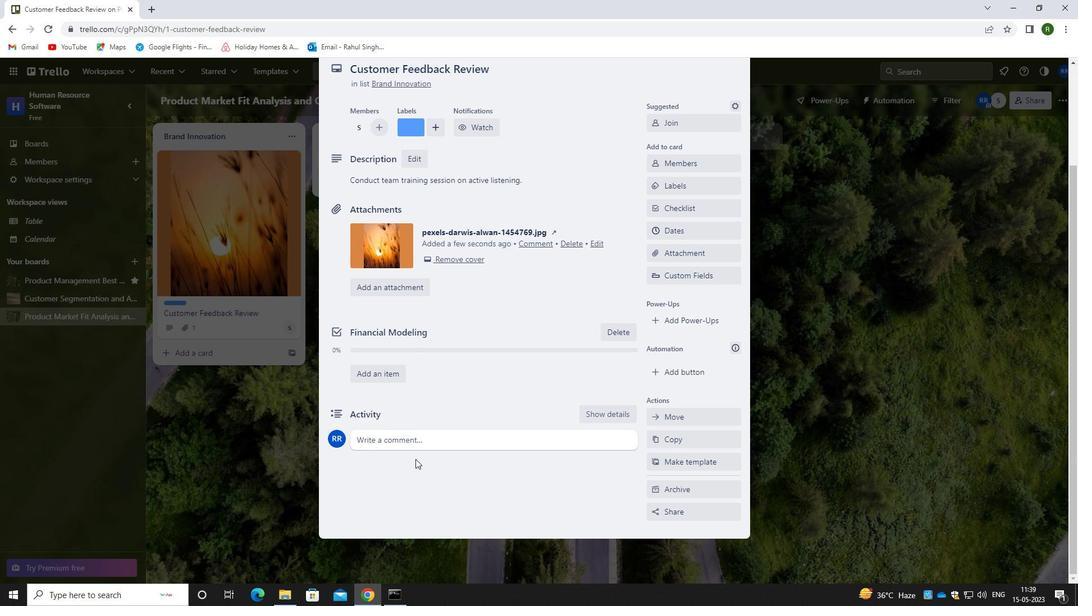 
Action: Mouse pressed left at (416, 450)
Screenshot: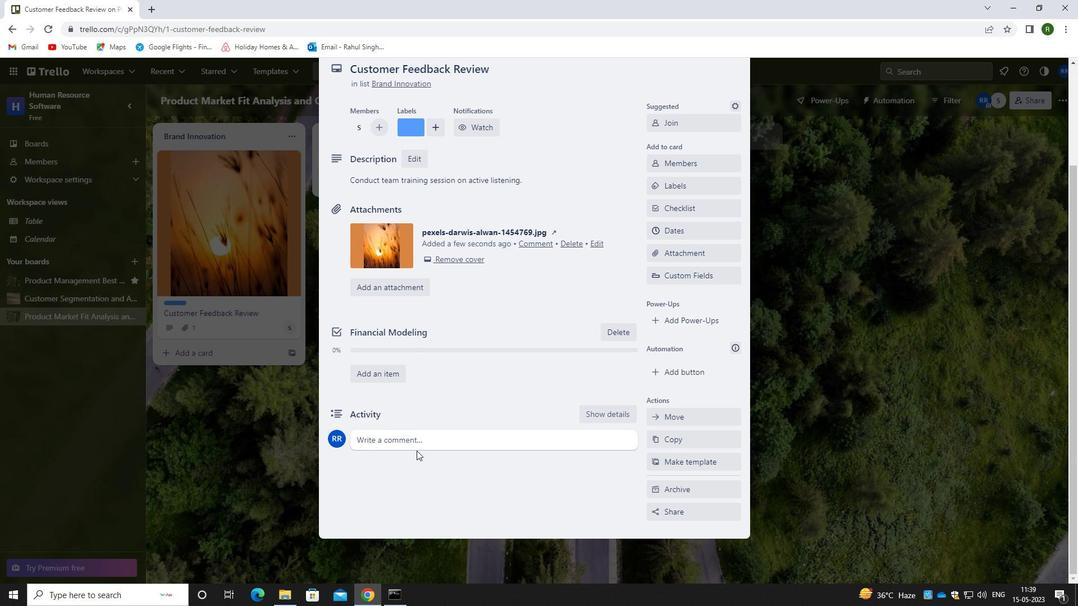 
Action: Mouse moved to (416, 489)
Screenshot: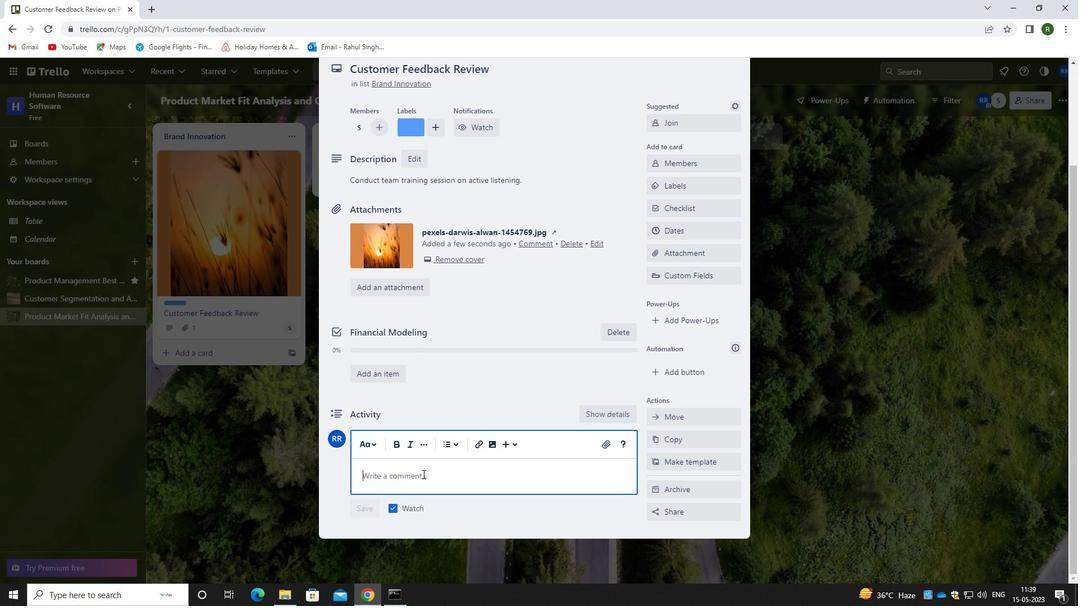 
Action: Key pressed <Key.caps_lock>C<Key.caps_lock>ONDUCT<Key.space>TEAM<Key.space>TRAINING<Key.space>ON<Key.backspace><Key.backspace><Key.backspace>S<Key.backspace><Key.space>SESSION<Key.space>ON<Key.space>ACTIVE<Key.space>LISTI<Key.backspace>ENIGN.<Key.backspace><Key.backspace><Key.backspace>NG.
Screenshot: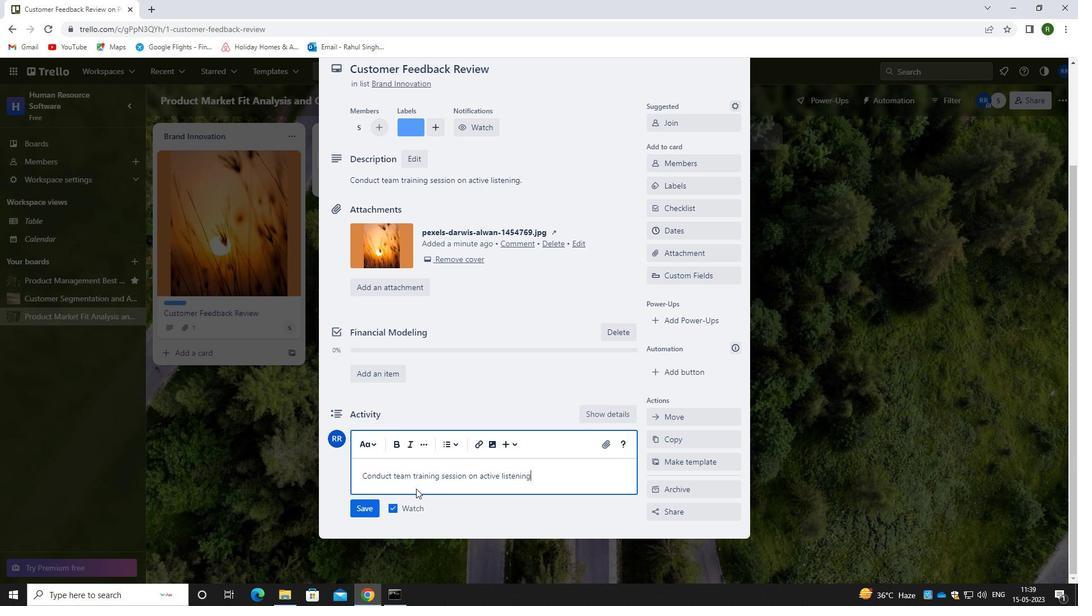 
Action: Mouse moved to (371, 512)
Screenshot: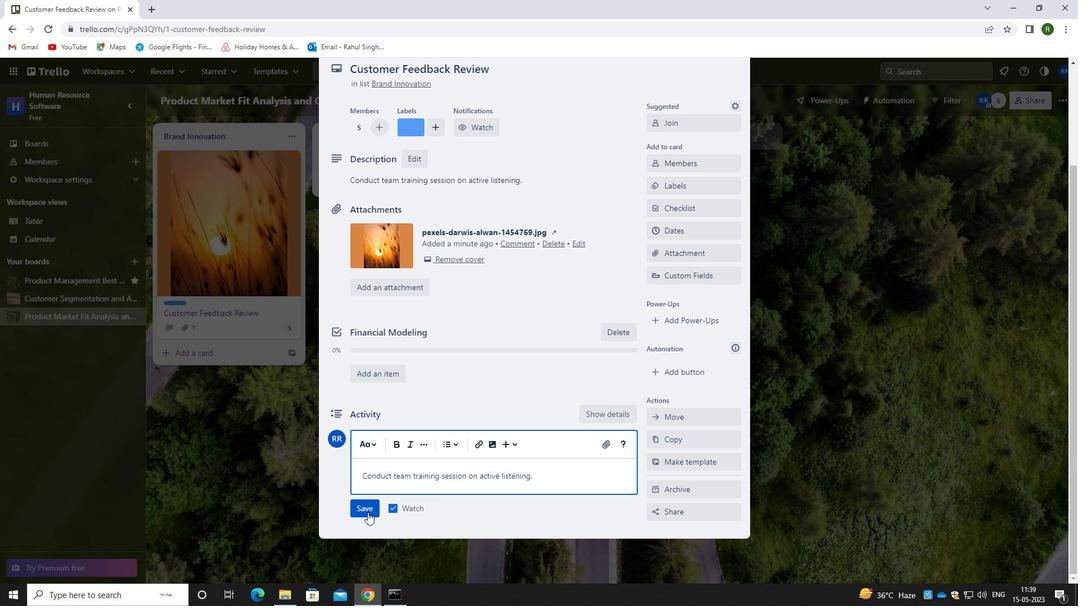 
Action: Key pressed <Key.backspace><Key.backspace><Key.backspace><Key.backspace><Key.backspace><Key.backspace><Key.backspace><Key.backspace><Key.backspace><Key.backspace><Key.backspace><Key.backspace><Key.backspace><Key.backspace><Key.backspace><Key.backspace><Key.backspace><Key.backspace><Key.backspace><Key.backspace><Key.backspace><Key.backspace><Key.backspace><Key.backspace><Key.backspace><Key.backspace><Key.backspace><Key.backspace><Key.backspace><Key.backspace><Key.backspace><Key.backspace><Key.backspace><Key.backspace><Key.backspace><Key.backspace><Key.backspace><Key.backspace><Key.backspace><Key.backspace><Key.backspace><Key.backspace><Key.backspace><Key.backspace><Key.backspace><Key.backspace><Key.backspace><Key.backspace><Key.backspace><Key.backspace><Key.backspace><Key.backspace><Key.backspace><Key.backspace><Key.backspace><Key.backspace><Key.backspace><Key.backspace><Key.backspace><Key.backspace><Key.backspace><Key.backspace><Key.backspace><Key.backspace><Key.caps_lock>L<Key.caps_lock>ET<Key.space>US<Key.space>APPROACH<Key.space>THIS<Key.space>TASK<Key.space>WITH<Key.space>A<Key.space>SENSE<Key.space>OF<Key.space>URGENCY<Key.space>AND<Key.space>PRIOUTIZE<Key.space><Key.backspace><Key.backspace><Key.backspace><Key.backspace><Key.backspace><Key.backspace>RITIZE<Key.space>IT<Key.space>ACCORDINGLY.
Screenshot: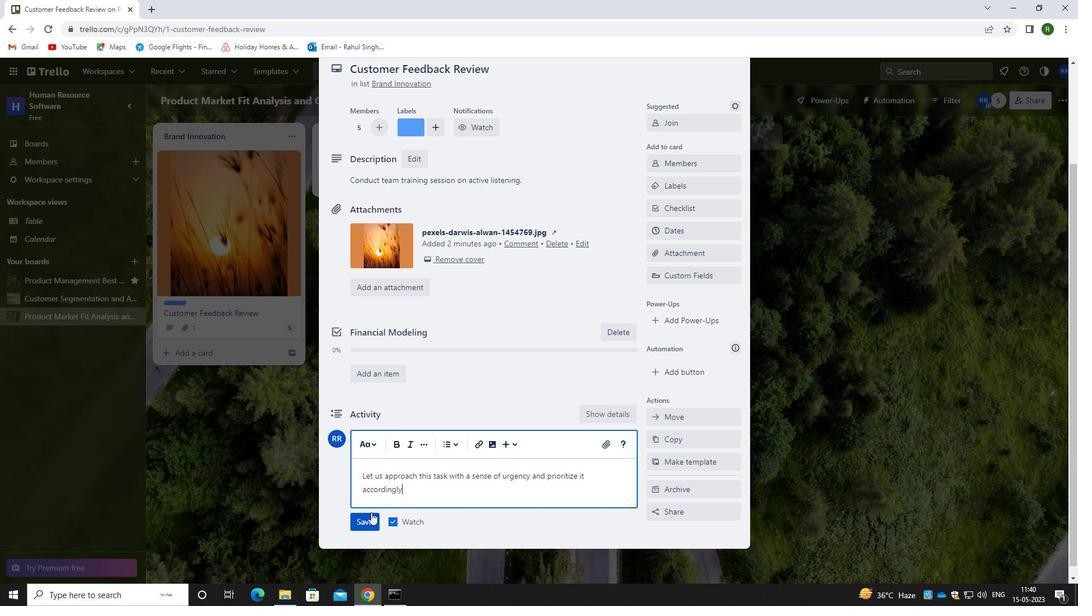 
Action: Mouse moved to (364, 522)
Screenshot: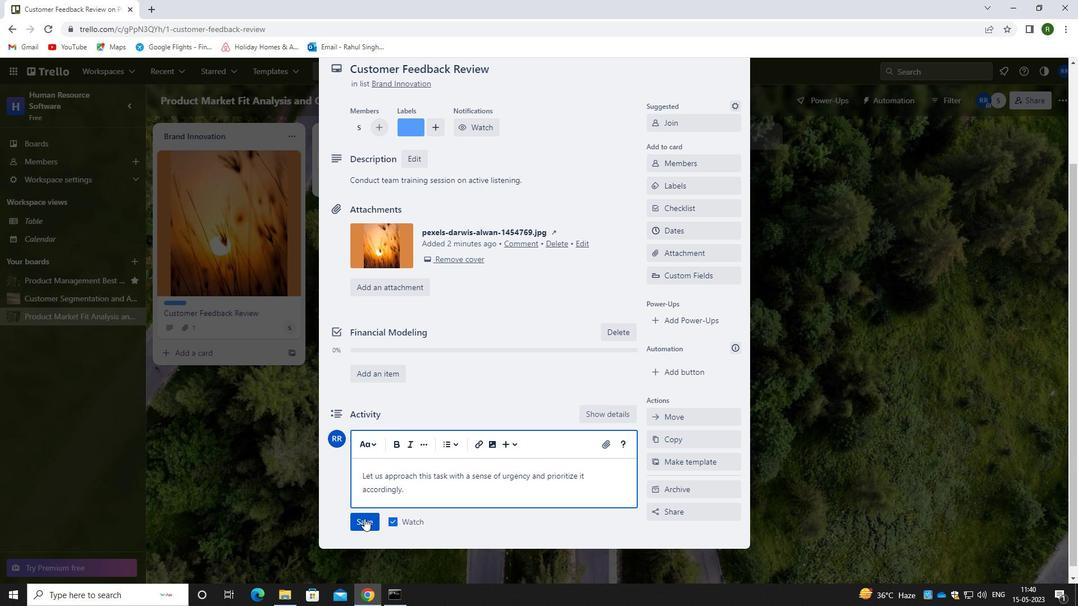 
Action: Mouse pressed left at (364, 522)
Screenshot: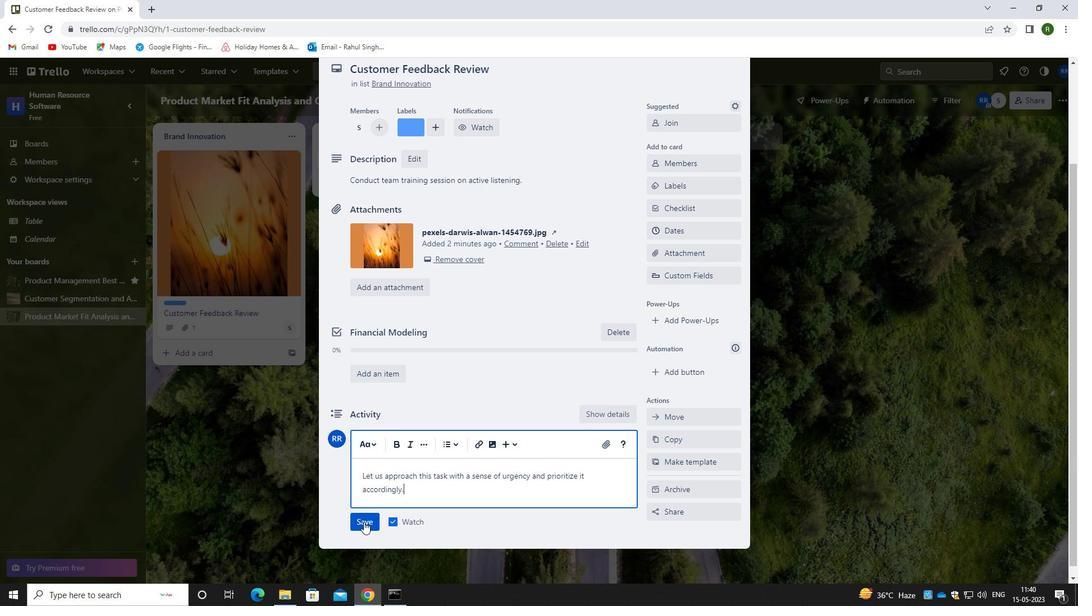 
Action: Mouse moved to (693, 234)
Screenshot: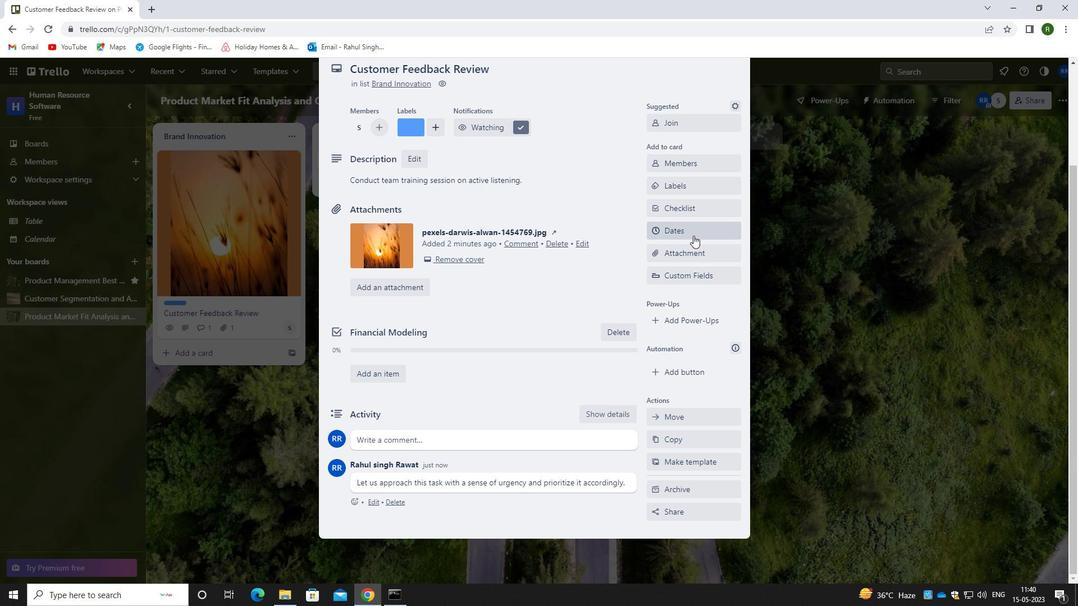 
Action: Mouse pressed left at (693, 234)
Screenshot: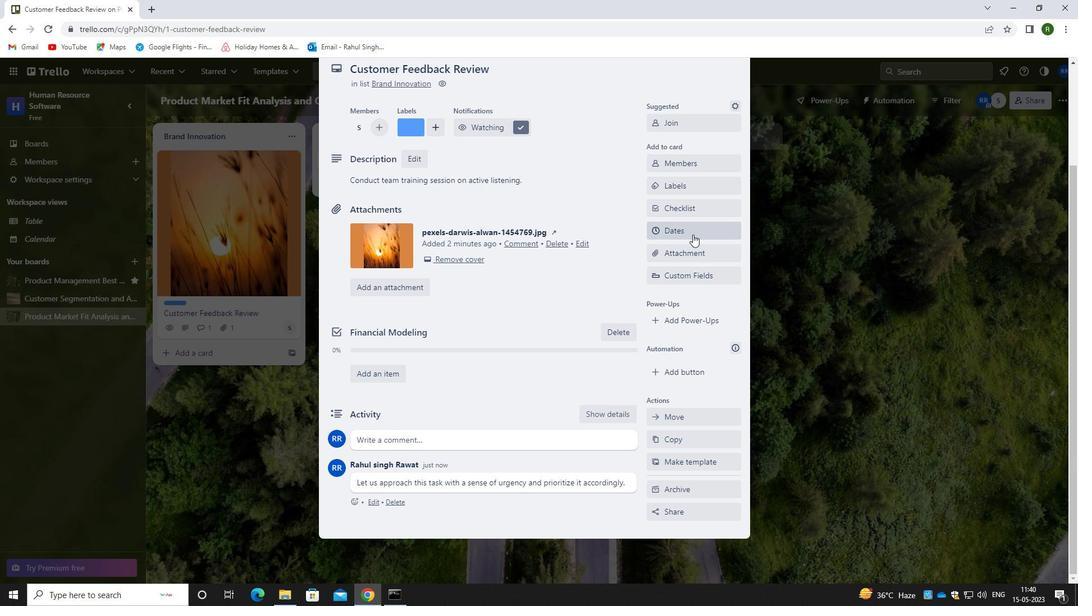 
Action: Mouse moved to (659, 302)
Screenshot: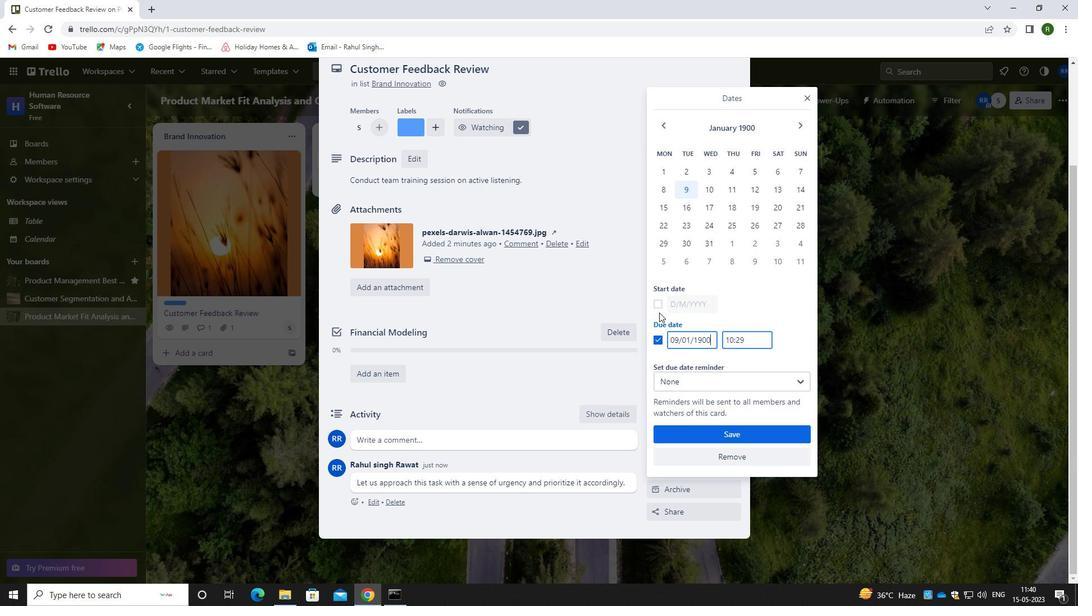 
Action: Mouse pressed left at (659, 302)
Screenshot: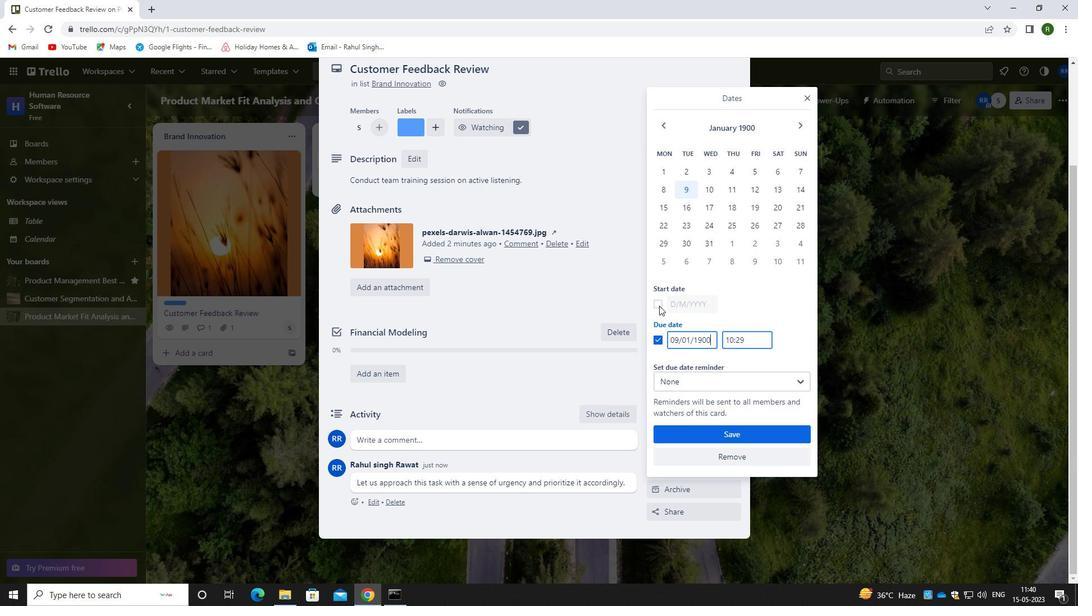 
Action: Mouse moved to (724, 305)
Screenshot: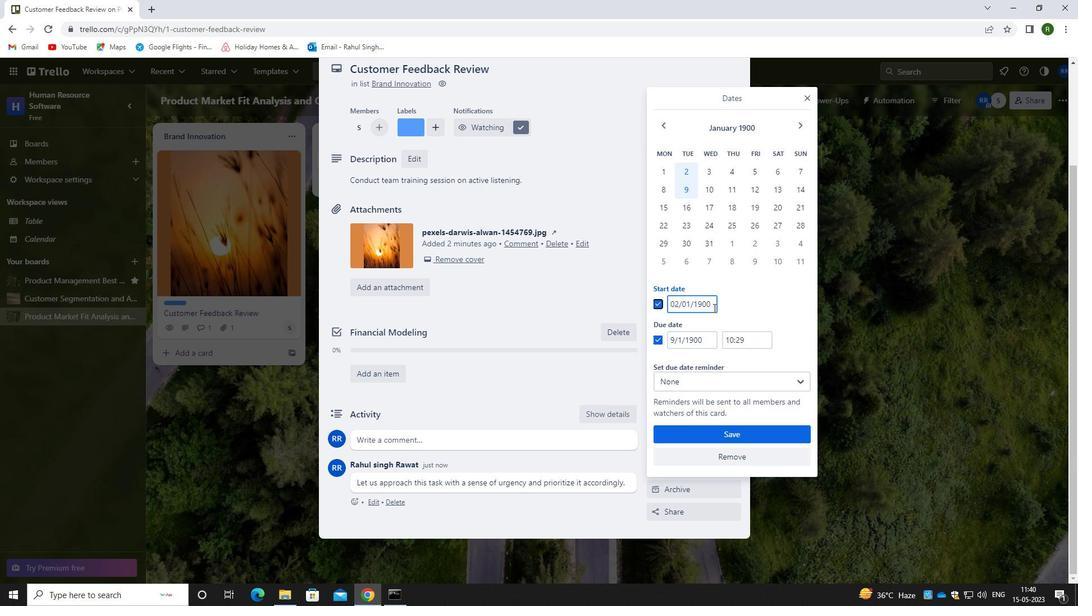 
Action: Mouse pressed left at (724, 305)
Screenshot: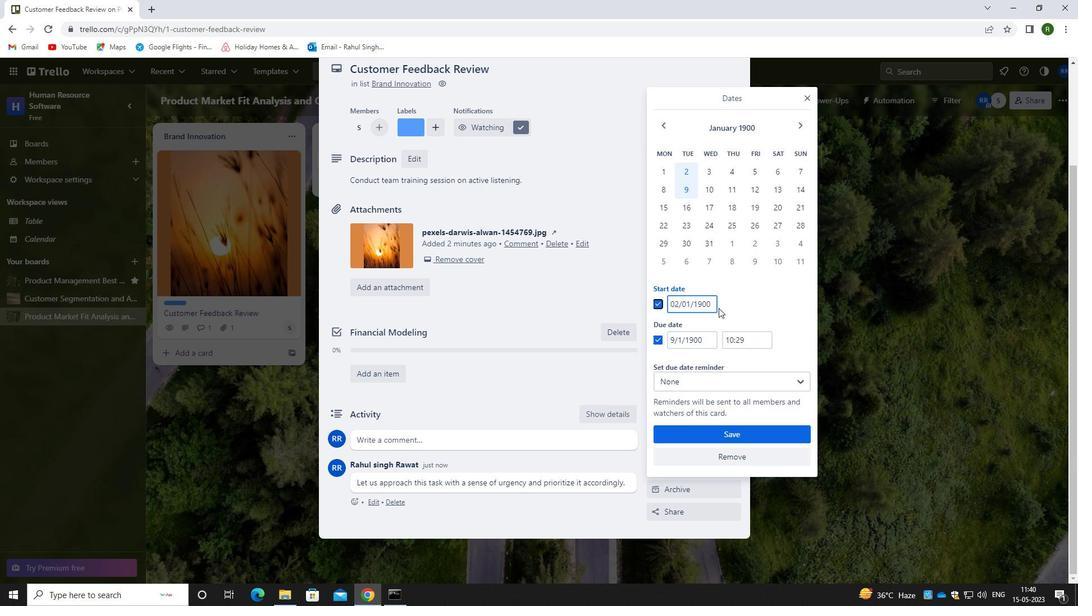 
Action: Mouse moved to (699, 301)
Screenshot: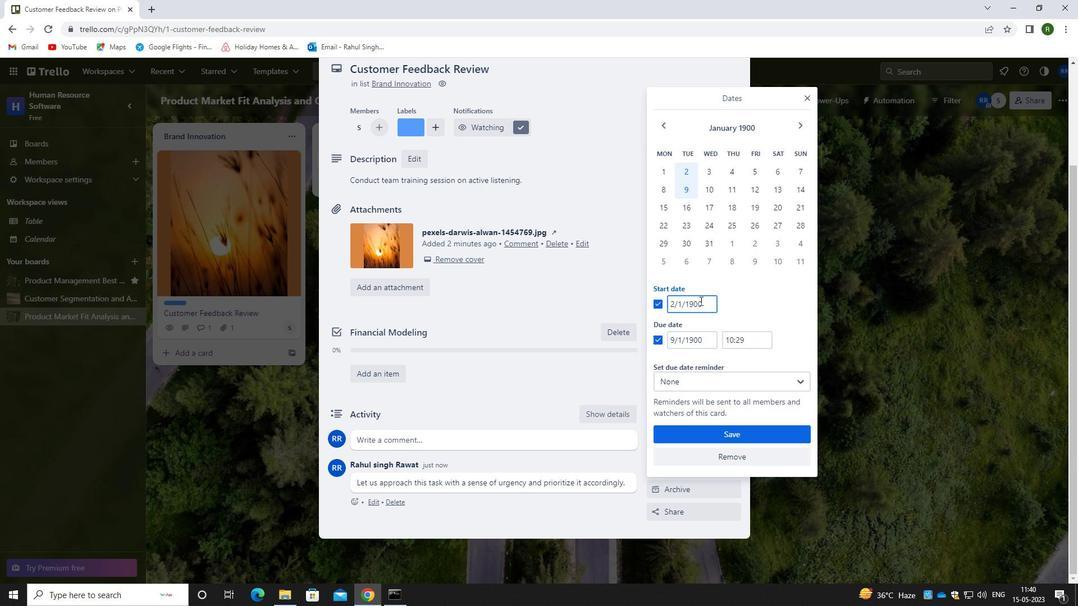 
Action: Mouse pressed left at (699, 301)
Screenshot: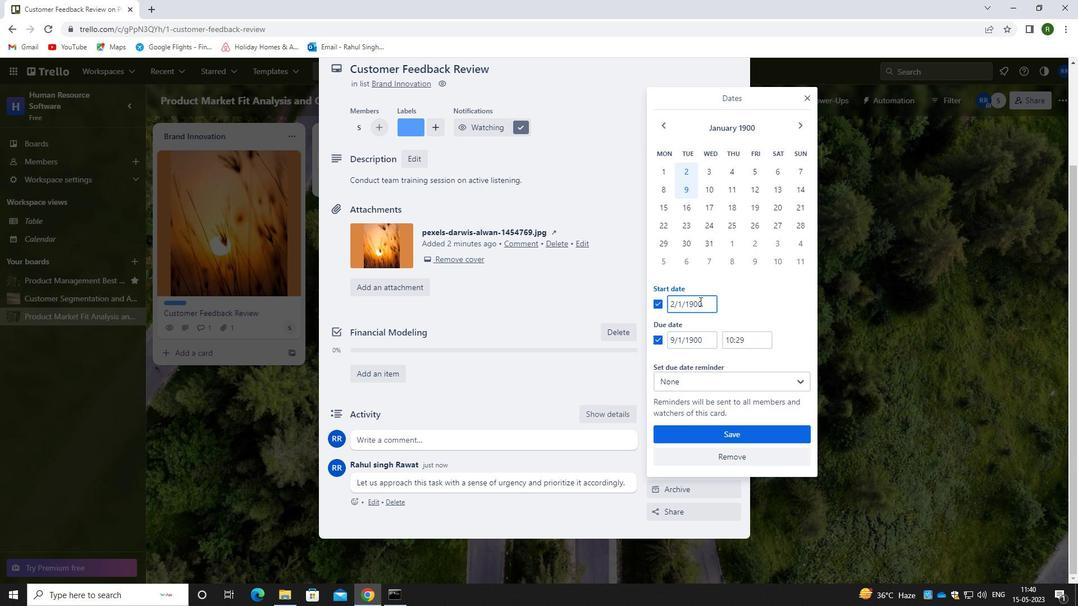 
Action: Mouse moved to (708, 303)
Screenshot: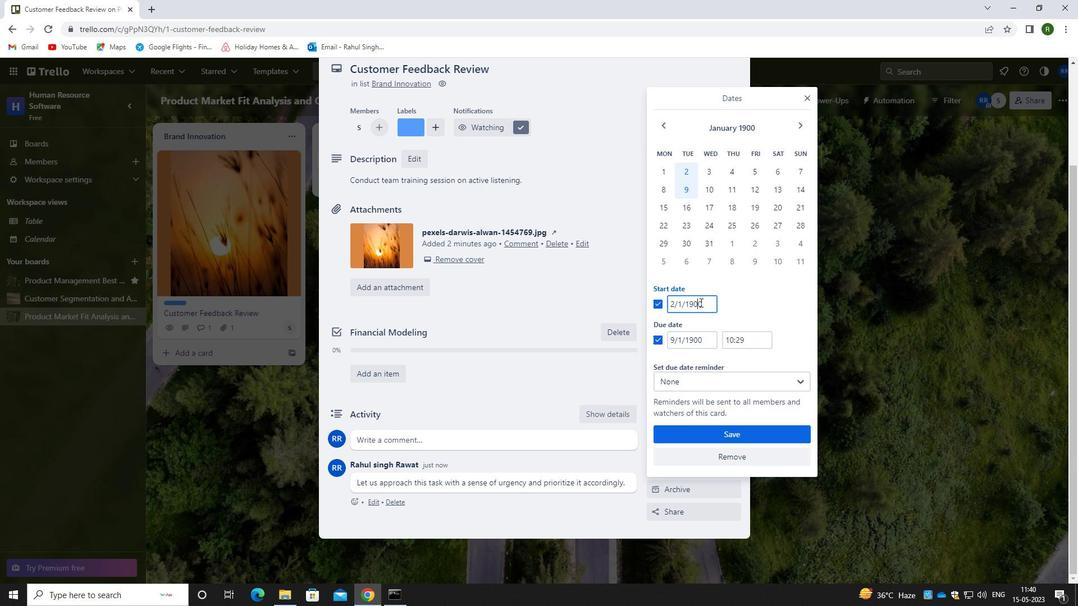 
Action: Mouse pressed left at (708, 303)
Screenshot: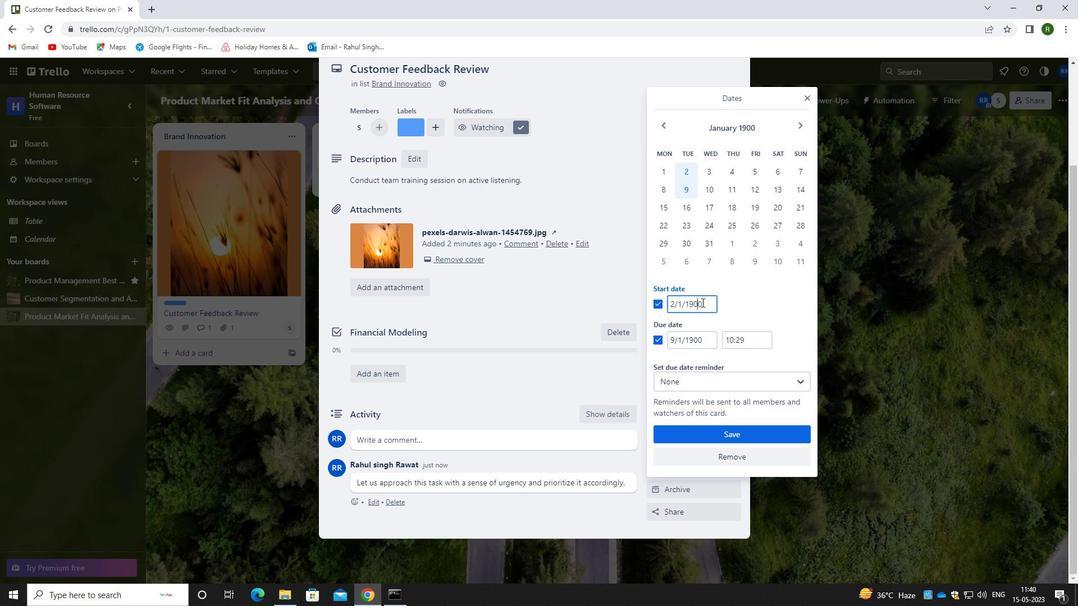 
Action: Mouse moved to (663, 315)
Screenshot: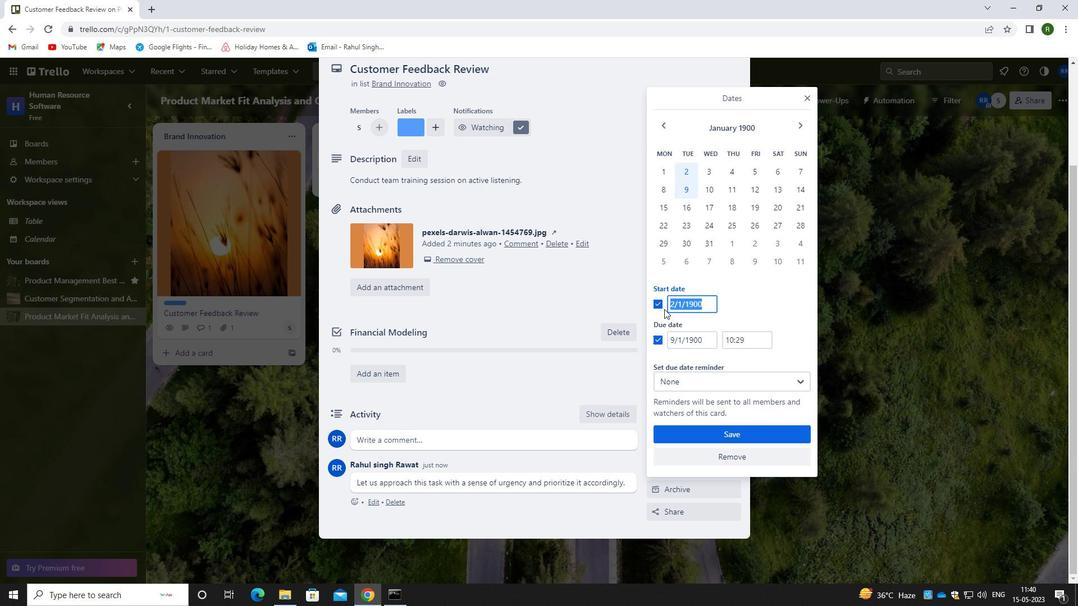 
Action: Key pressed 09<Key.backspace>3/01/1900
Screenshot: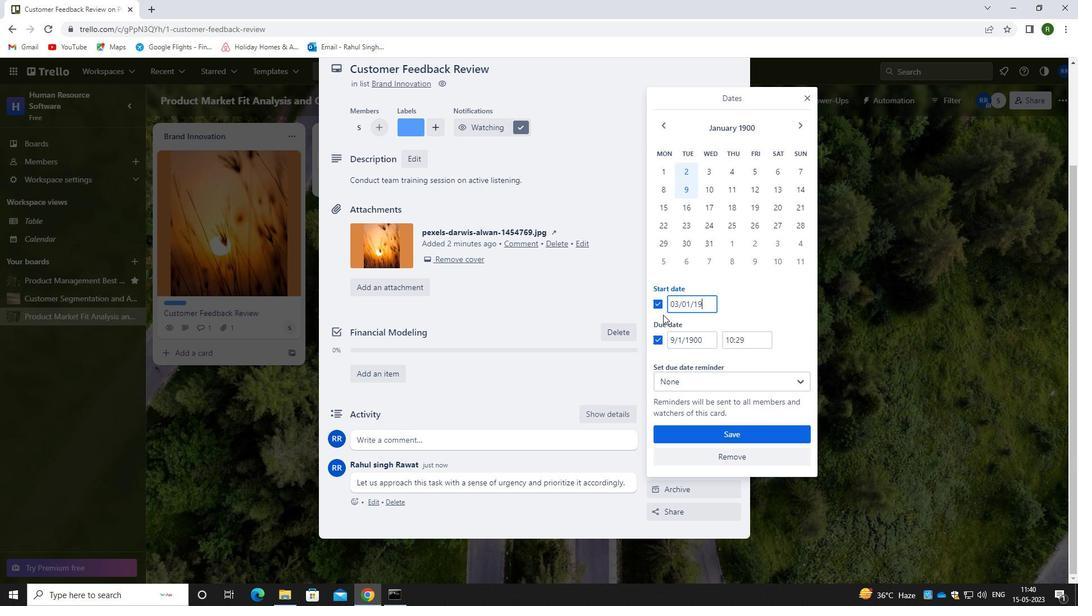 
Action: Mouse moved to (703, 335)
Screenshot: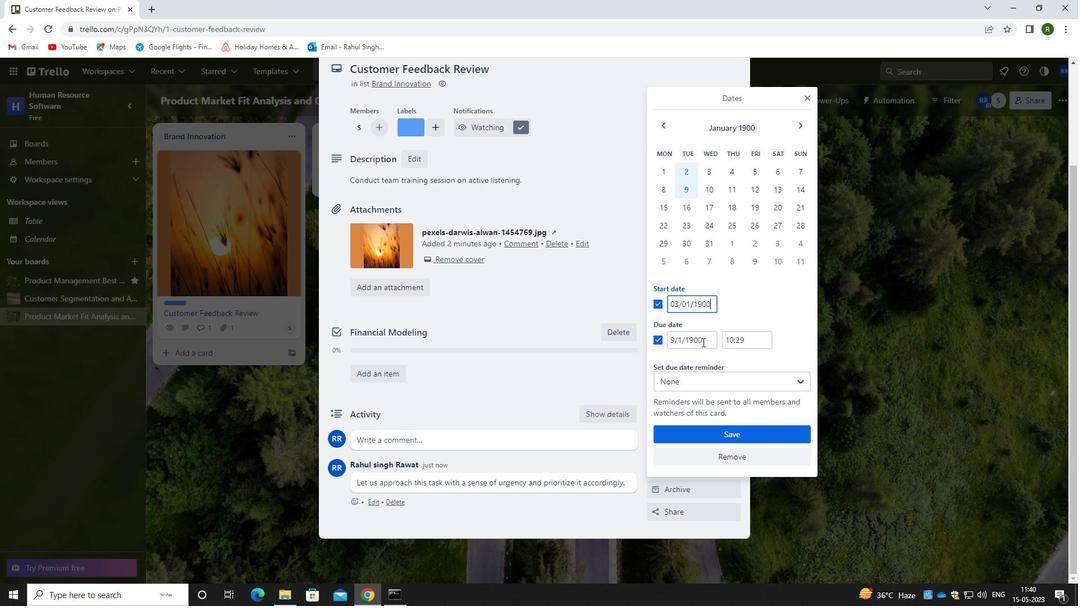 
Action: Mouse pressed left at (703, 335)
Screenshot: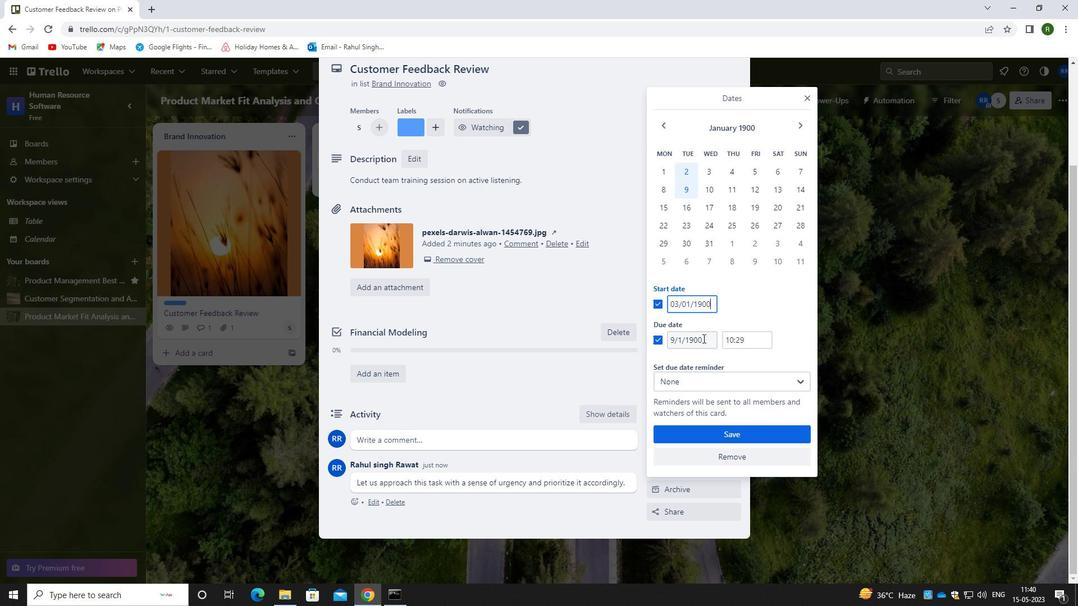 
Action: Mouse moved to (662, 338)
Screenshot: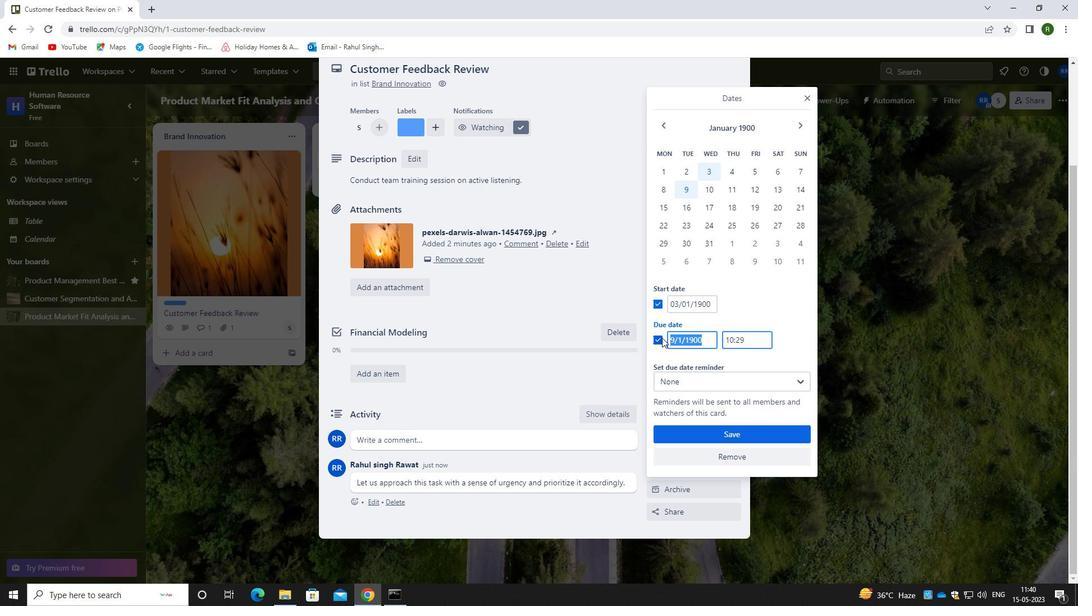 
Action: Key pressed 10/01/1900
Screenshot: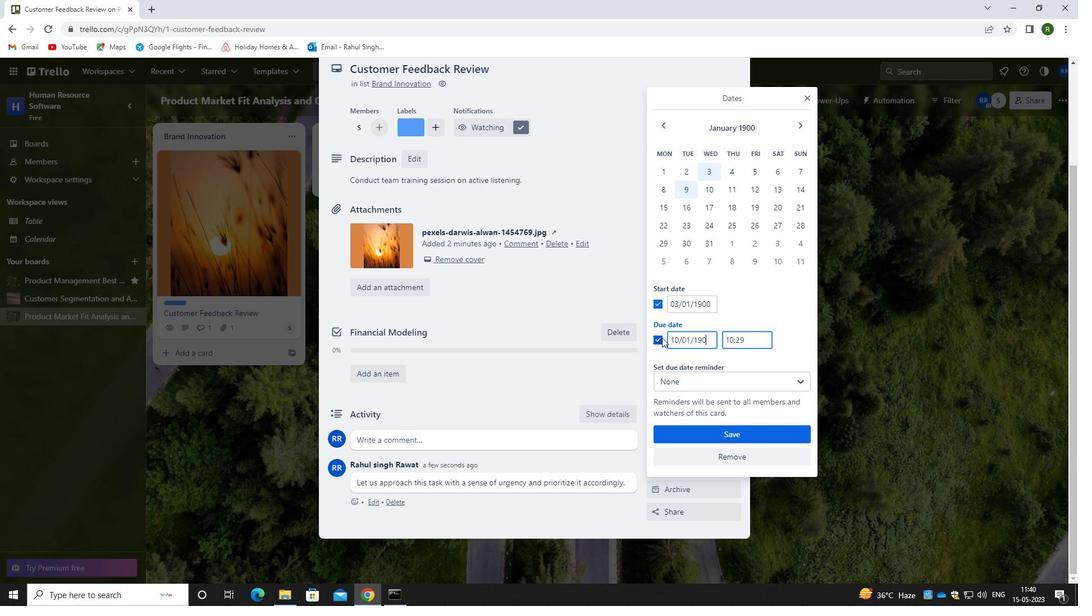 
Action: Mouse scrolled (662, 338) with delta (0, 0)
Screenshot: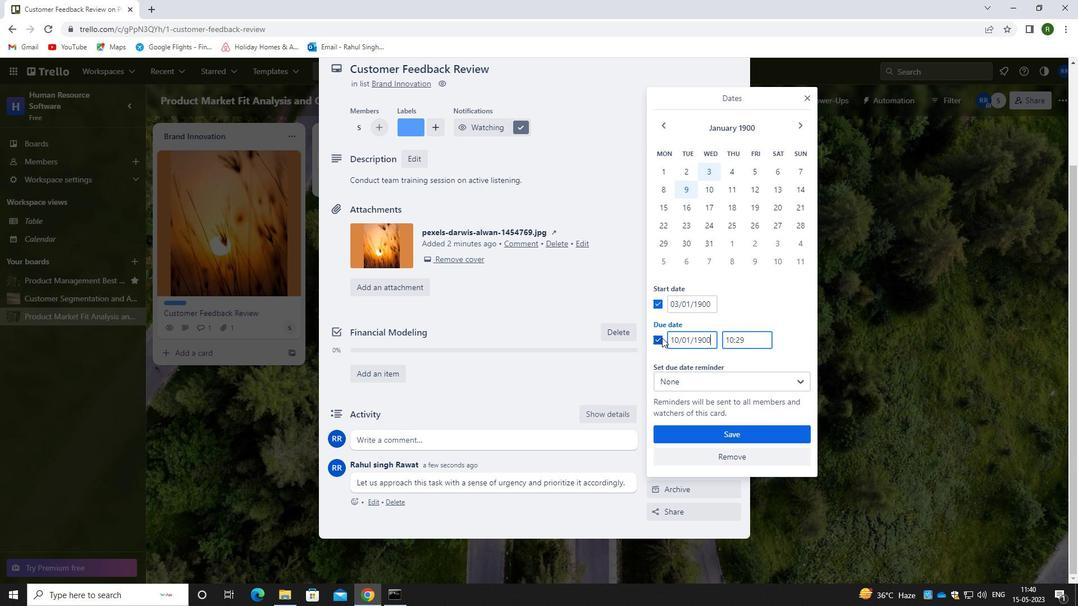 
Action: Mouse moved to (711, 434)
Screenshot: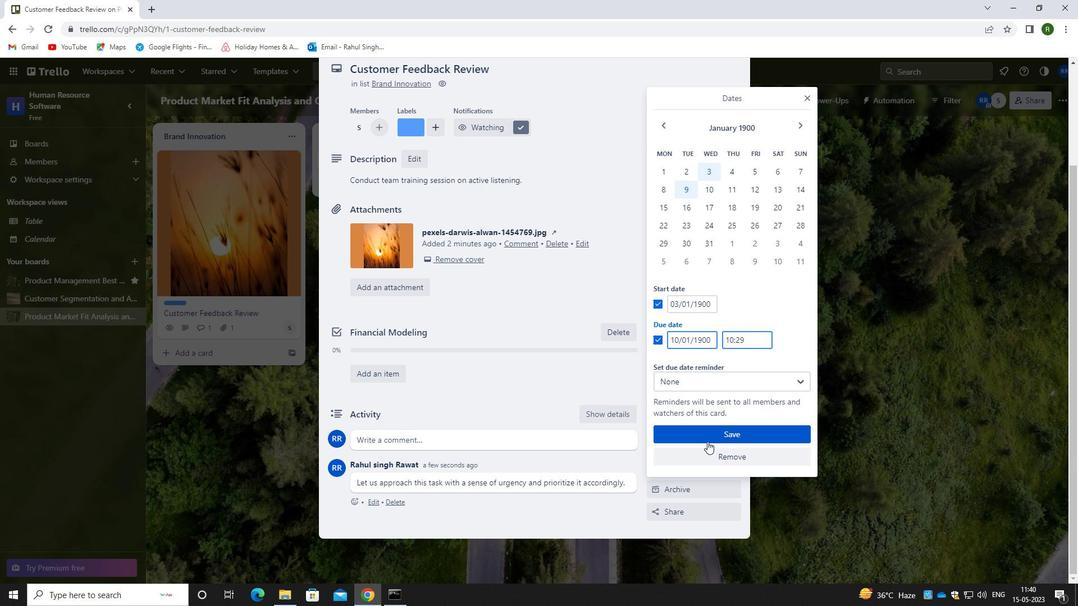 
Action: Mouse pressed left at (711, 434)
Screenshot: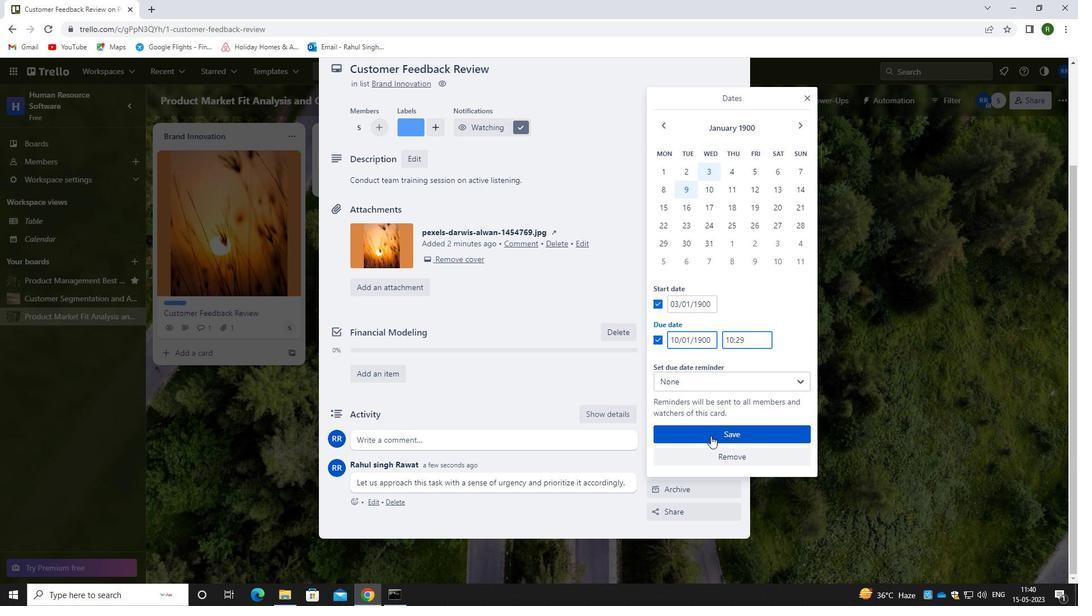 
Action: Mouse moved to (847, 361)
Screenshot: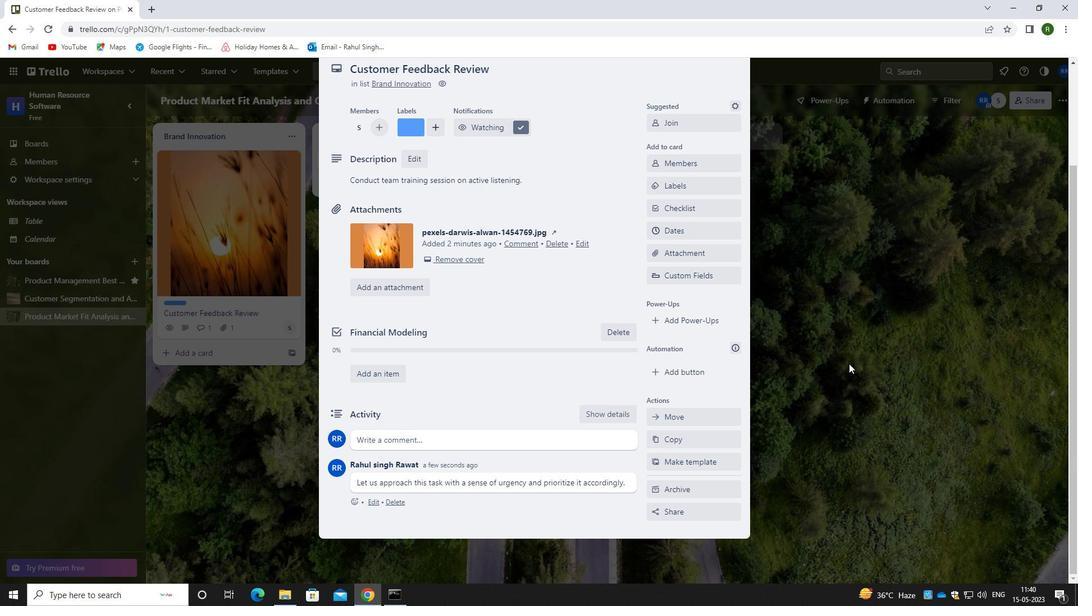 
